 Task: Send an email with the signature Hunter Evans with the subject Request for a leave of absence and the message I need your assistance in preparing the presentation for the client meeting. from softage.5@softage.net to softage.4@softage.net and move the email from Sent Items to the folder Party planning
Action: Mouse moved to (39, 41)
Screenshot: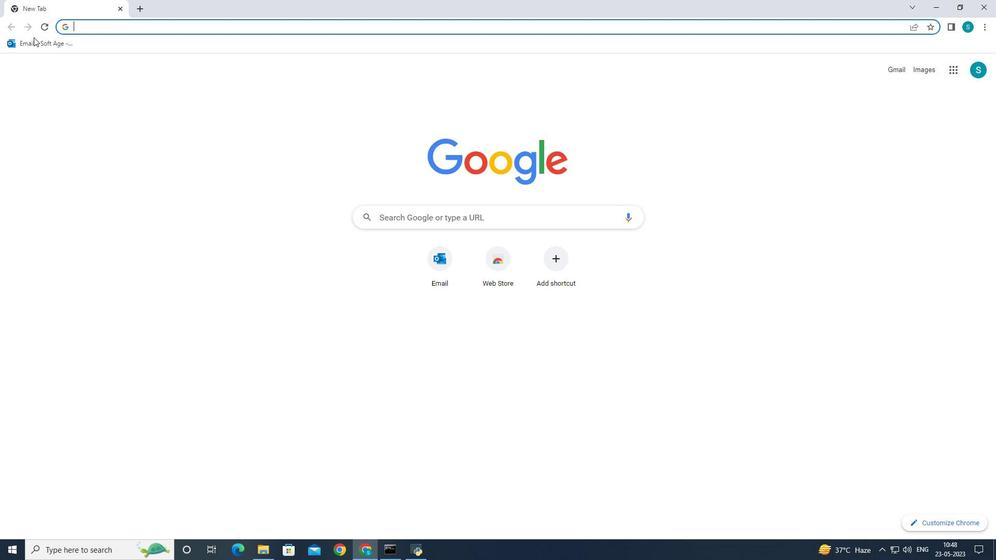 
Action: Mouse pressed left at (39, 41)
Screenshot: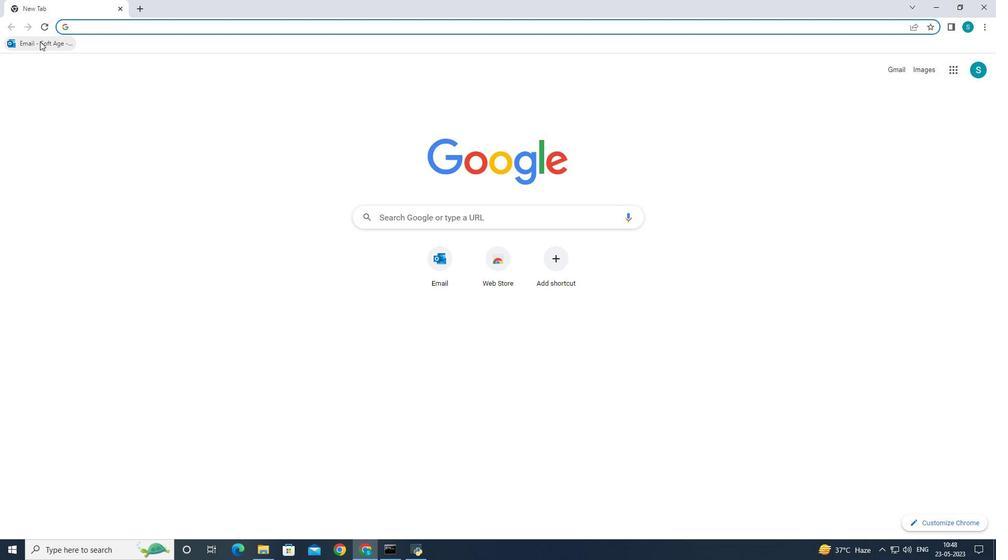 
Action: Mouse moved to (137, 90)
Screenshot: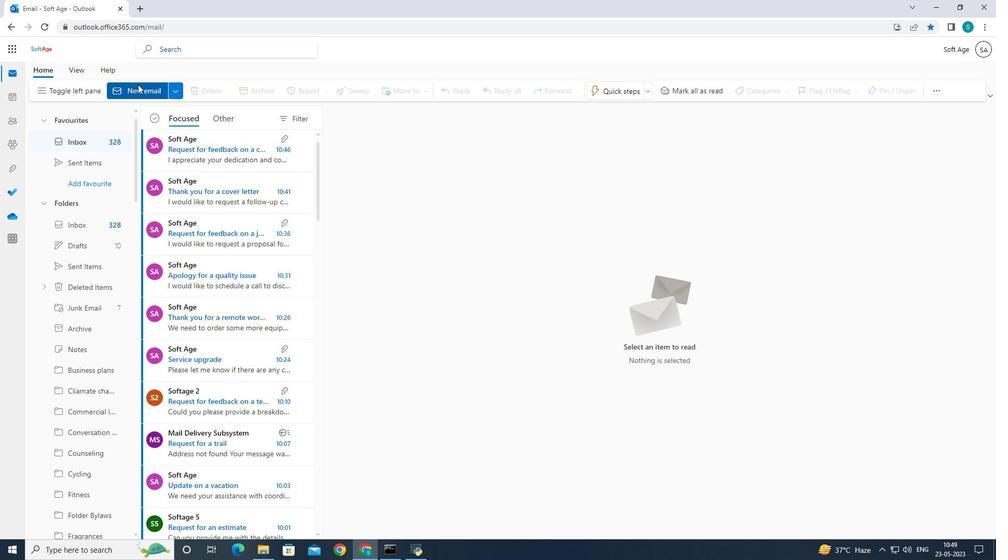 
Action: Mouse pressed left at (137, 90)
Screenshot: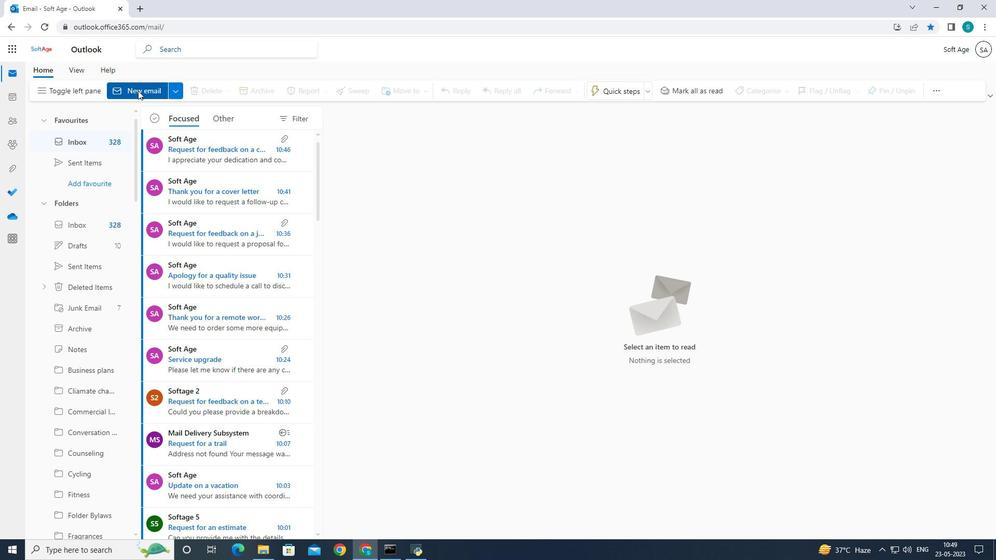
Action: Mouse pressed left at (137, 90)
Screenshot: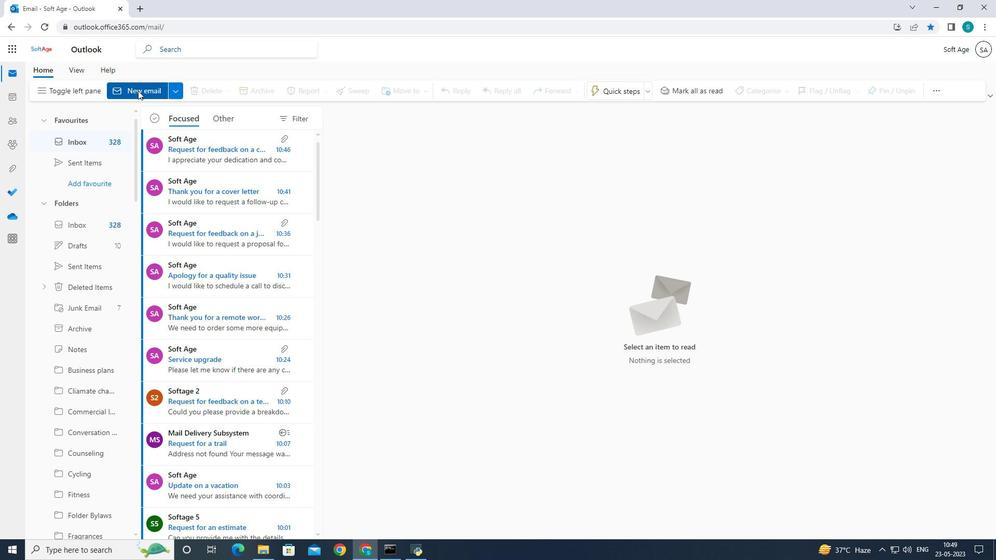 
Action: Mouse moved to (677, 91)
Screenshot: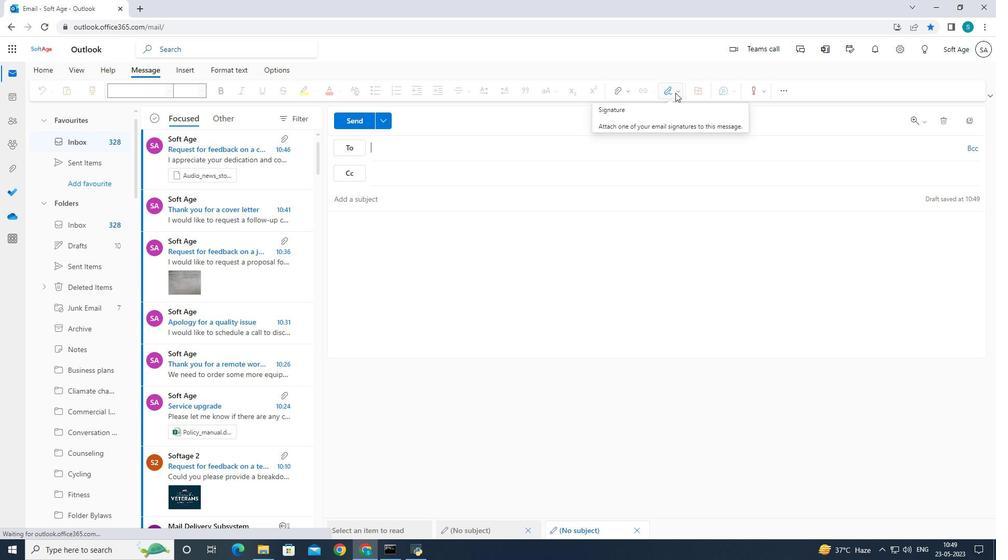 
Action: Mouse pressed left at (677, 91)
Screenshot: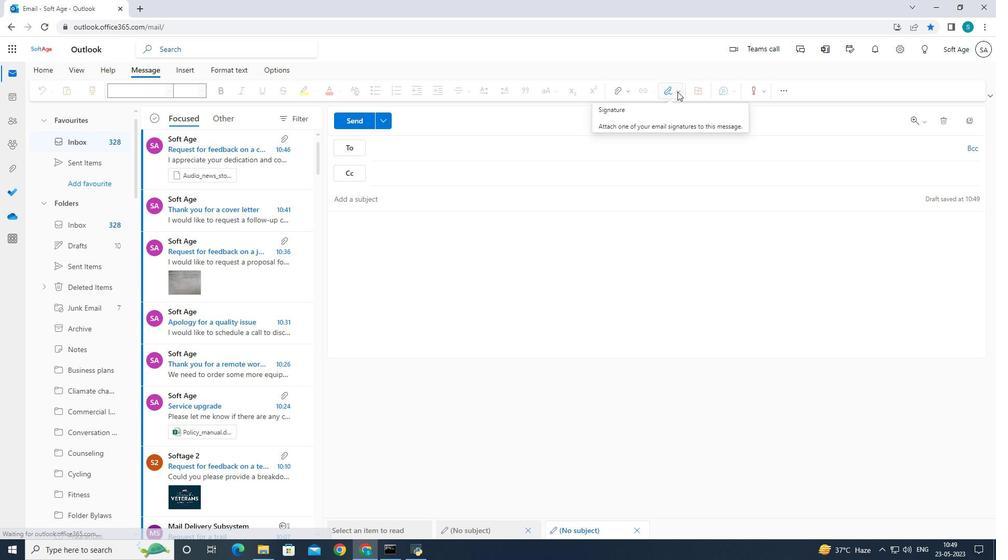 
Action: Mouse moved to (654, 135)
Screenshot: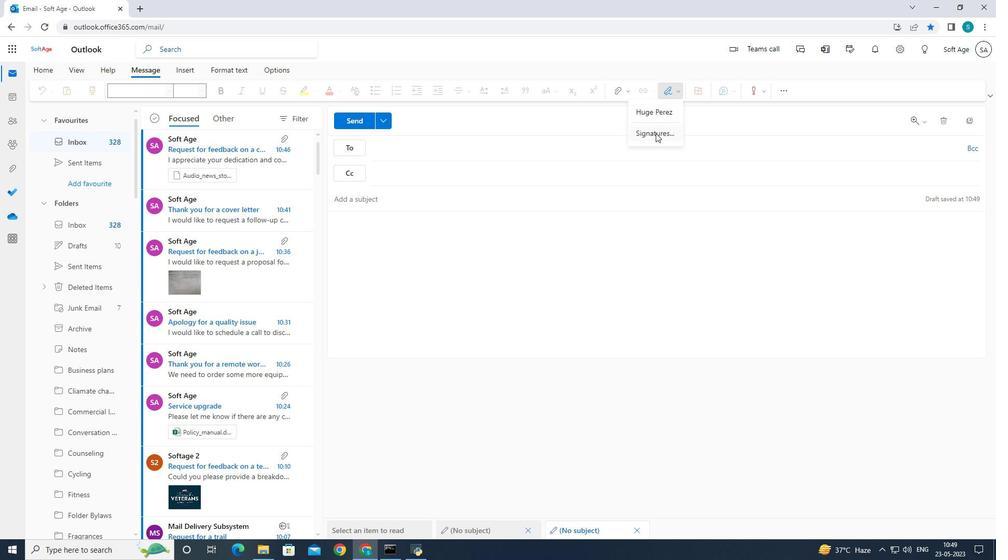 
Action: Mouse pressed left at (654, 135)
Screenshot: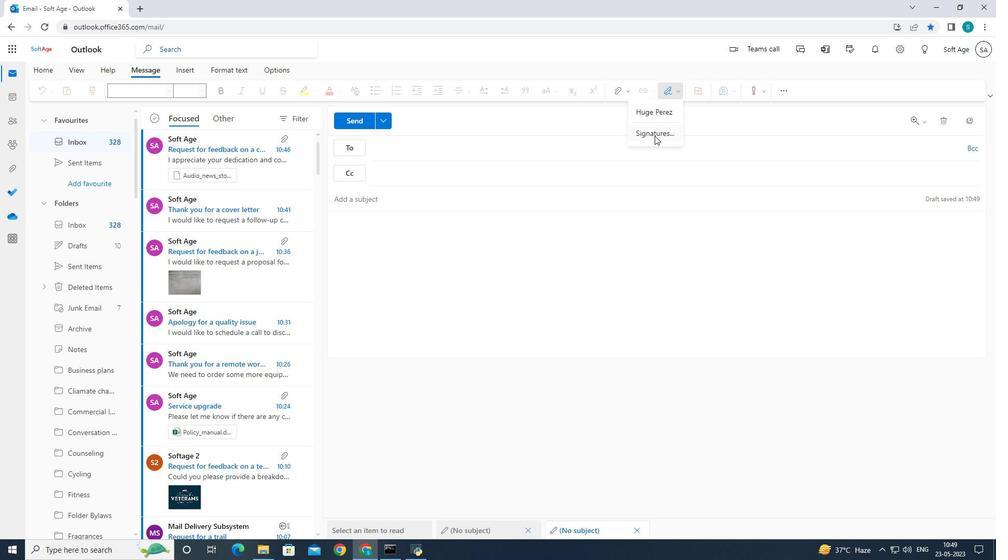 
Action: Mouse moved to (651, 172)
Screenshot: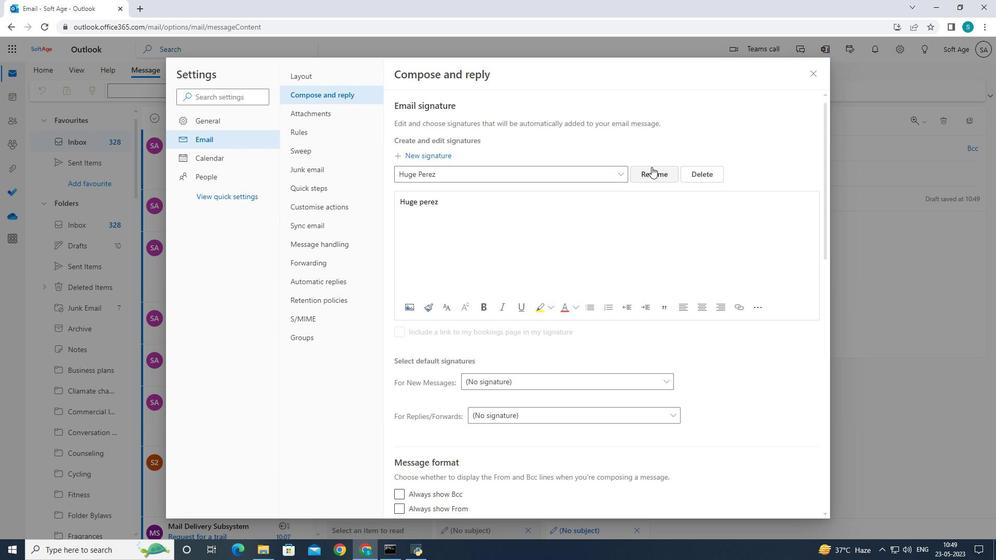 
Action: Mouse pressed left at (651, 172)
Screenshot: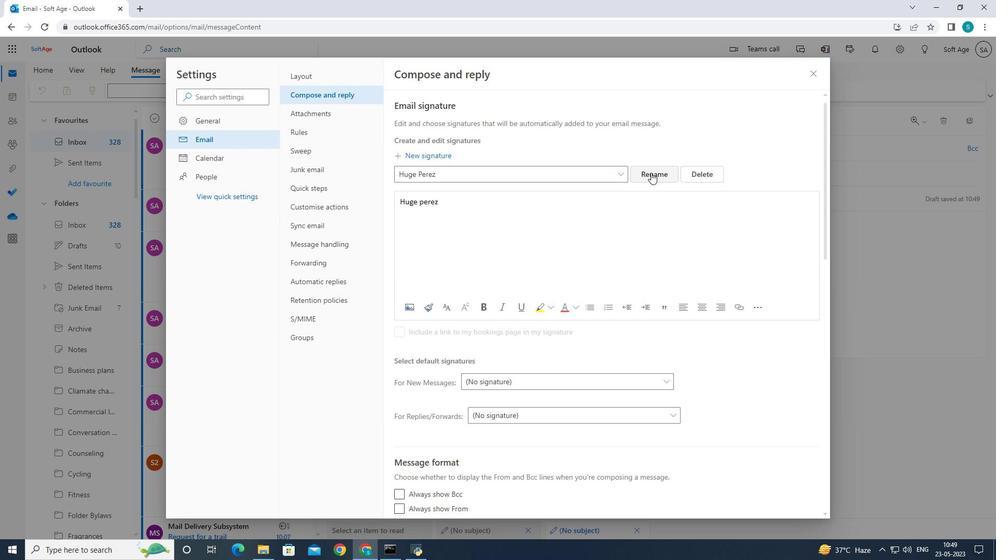
Action: Mouse moved to (556, 176)
Screenshot: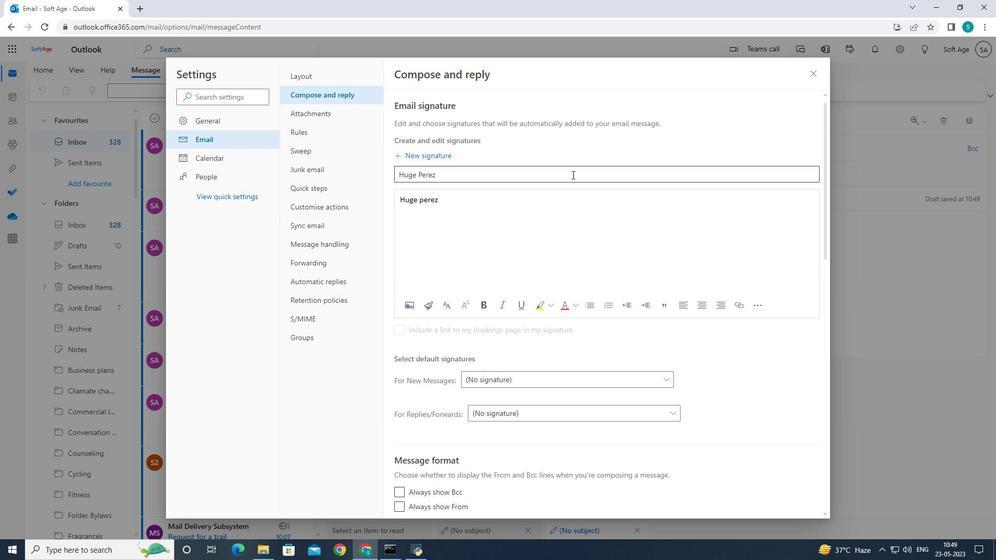 
Action: Mouse pressed left at (556, 176)
Screenshot: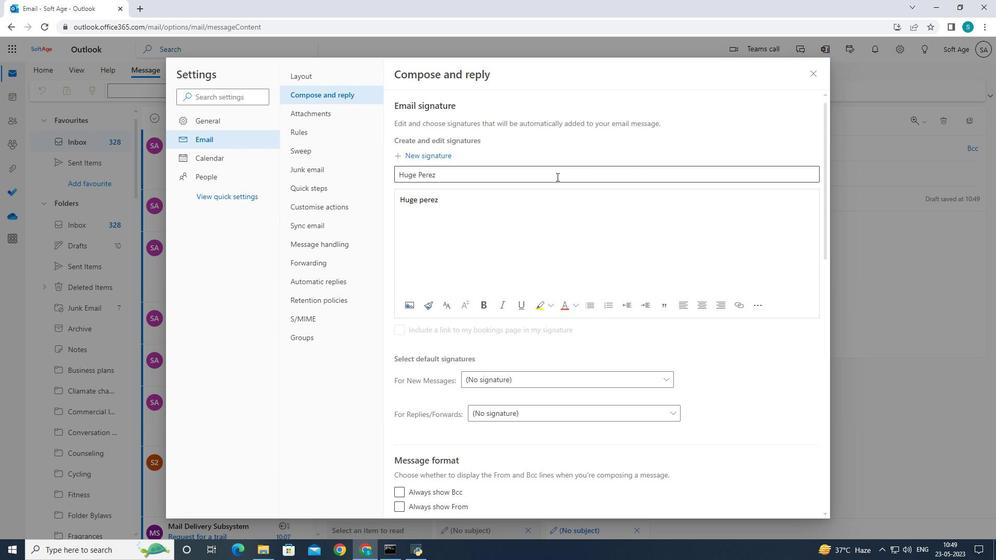 
Action: Mouse moved to (588, 151)
Screenshot: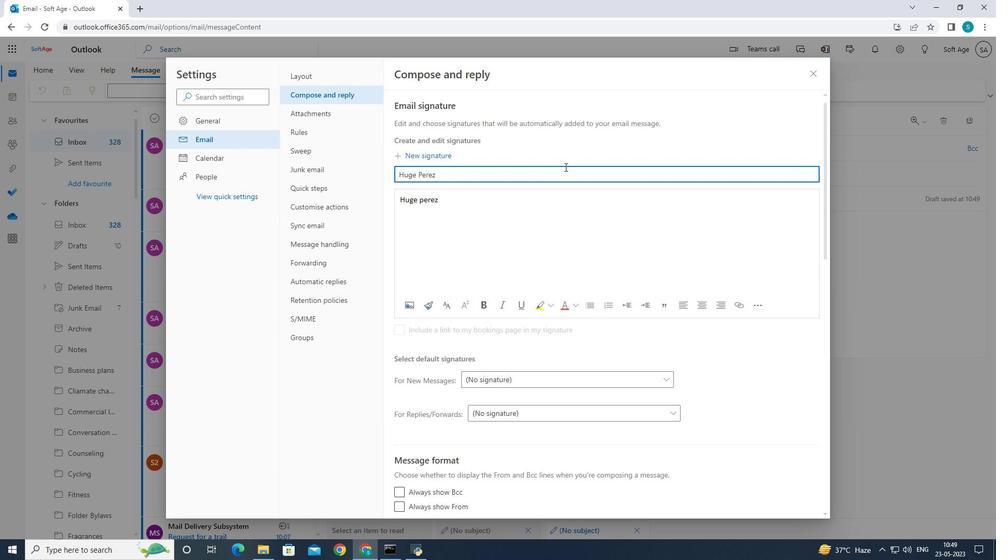 
Action: Key pressed <Key.backspace><Key.backspace><Key.backspace><Key.backspace><Key.backspace><Key.backspace><Key.backspace><Key.backspace>nter<Key.space><Key.shift><Key.shift><Key.shift><Key.shift>Evans
Screenshot: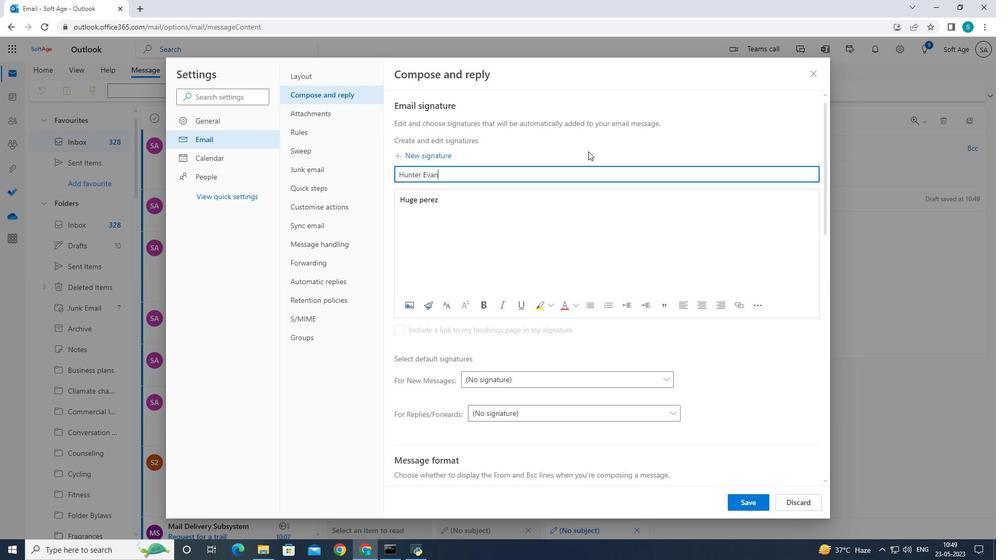 
Action: Mouse moved to (492, 203)
Screenshot: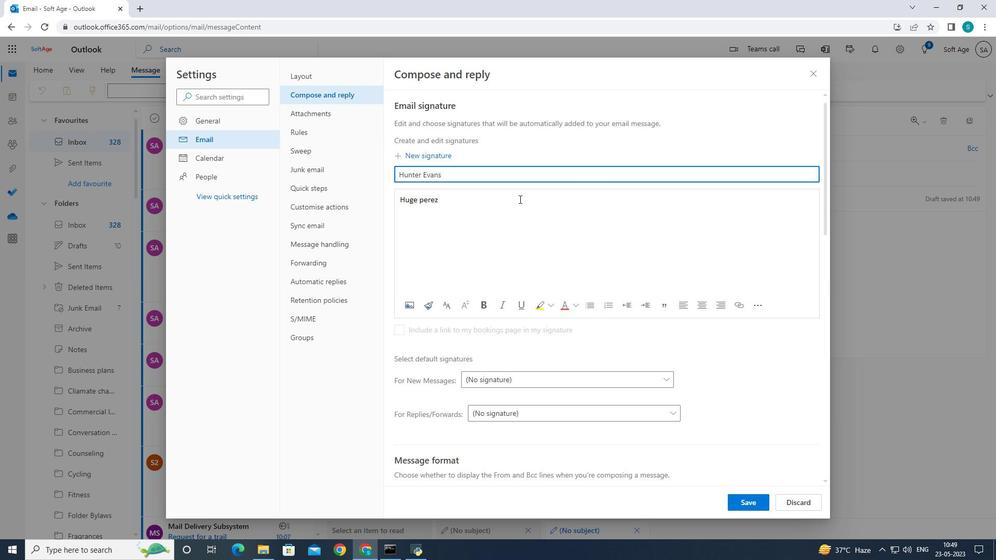 
Action: Mouse pressed left at (519, 199)
Screenshot: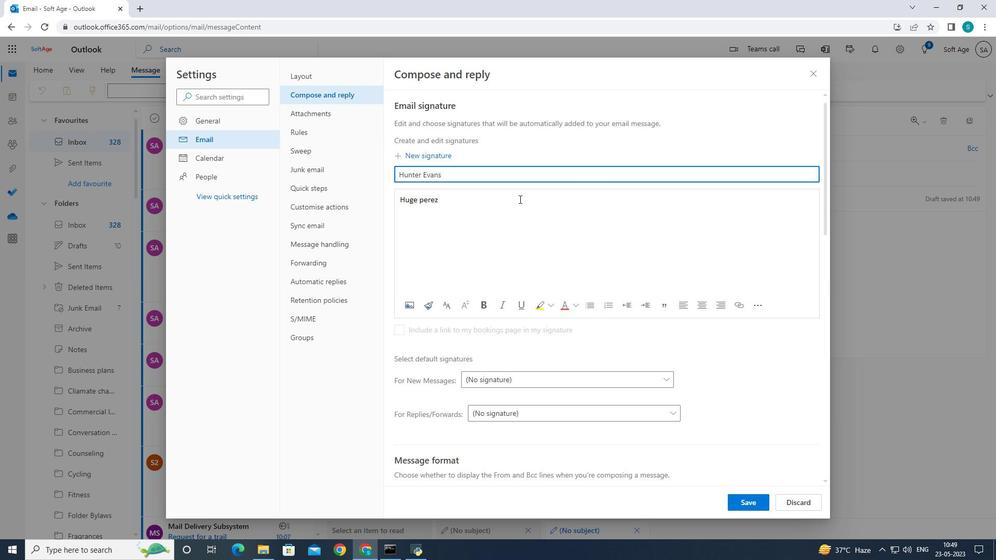 
Action: Mouse moved to (490, 201)
Screenshot: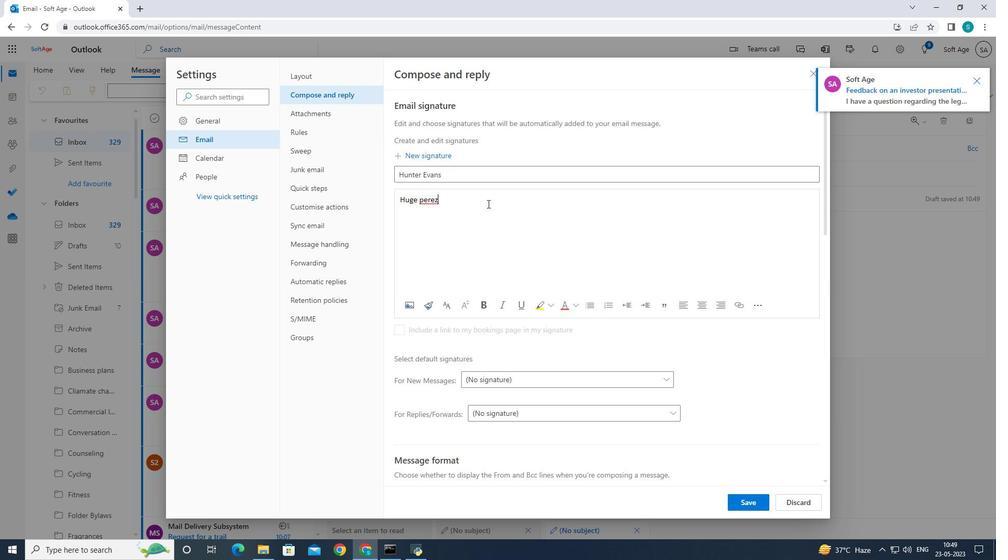 
Action: Key pressed <Key.backspace><Key.backspace><Key.backspace><Key.backspace><Key.backspace><Key.backspace><Key.backspace><Key.backspace>nter<Key.space><Key.shift><Key.shift><Key.shift><Key.shift><Key.shift><Key.shift><Key.shift><Key.shift><Key.shift><Key.shift>Evans
Screenshot: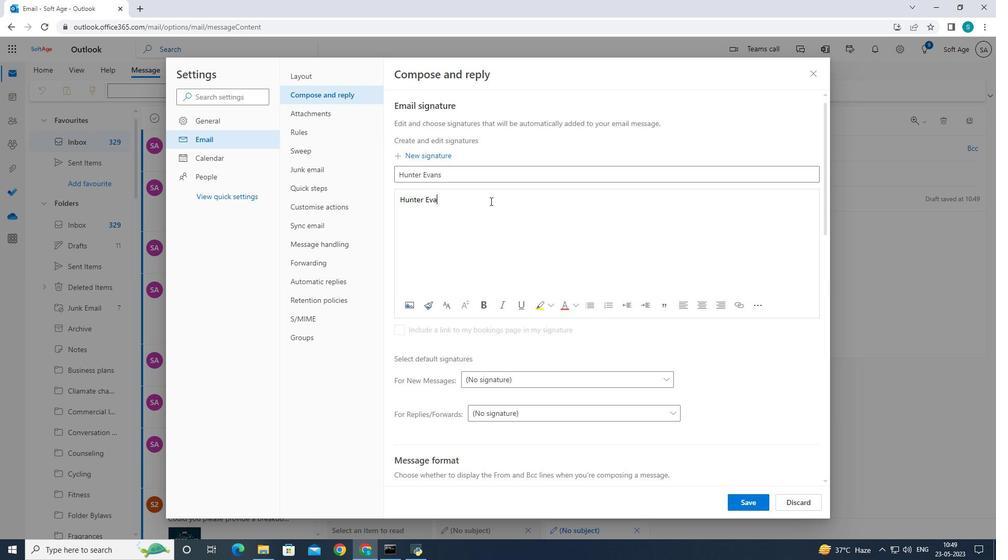 
Action: Mouse moved to (749, 504)
Screenshot: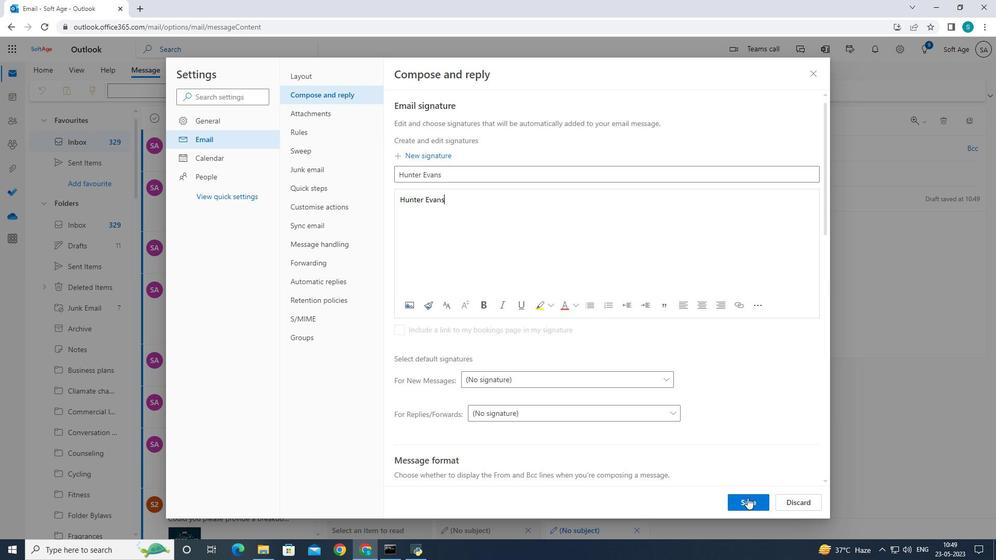 
Action: Mouse pressed left at (749, 504)
Screenshot: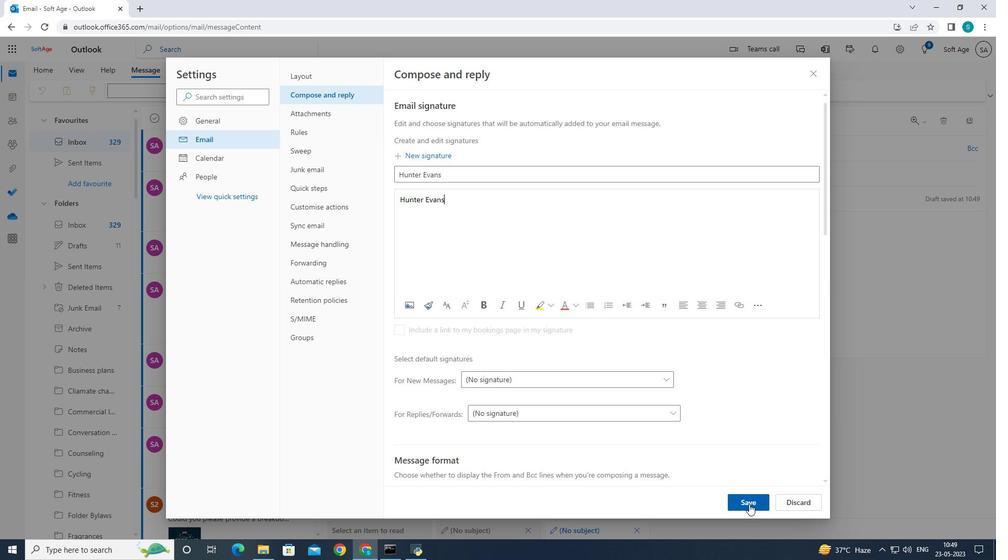 
Action: Mouse moved to (808, 74)
Screenshot: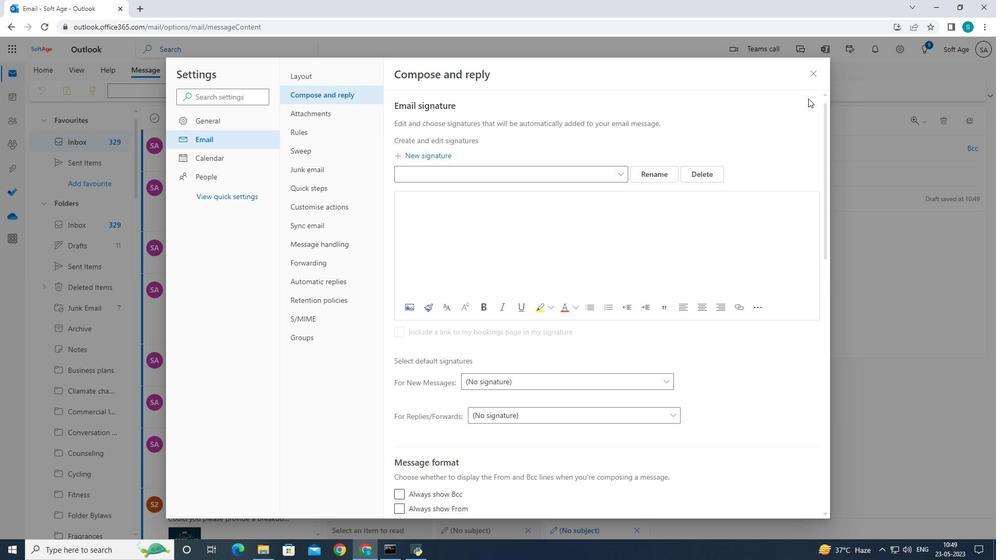 
Action: Mouse pressed left at (808, 74)
Screenshot: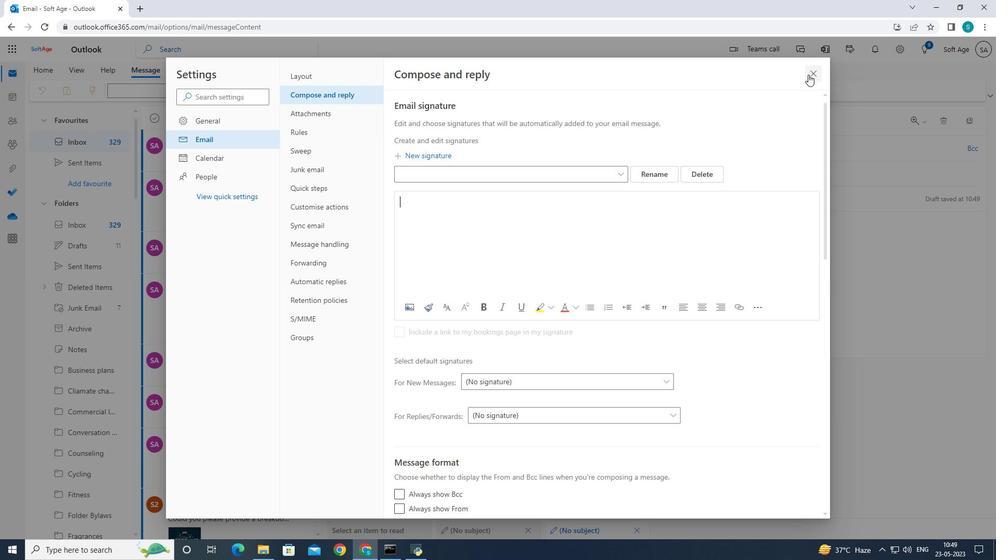 
Action: Mouse moved to (433, 199)
Screenshot: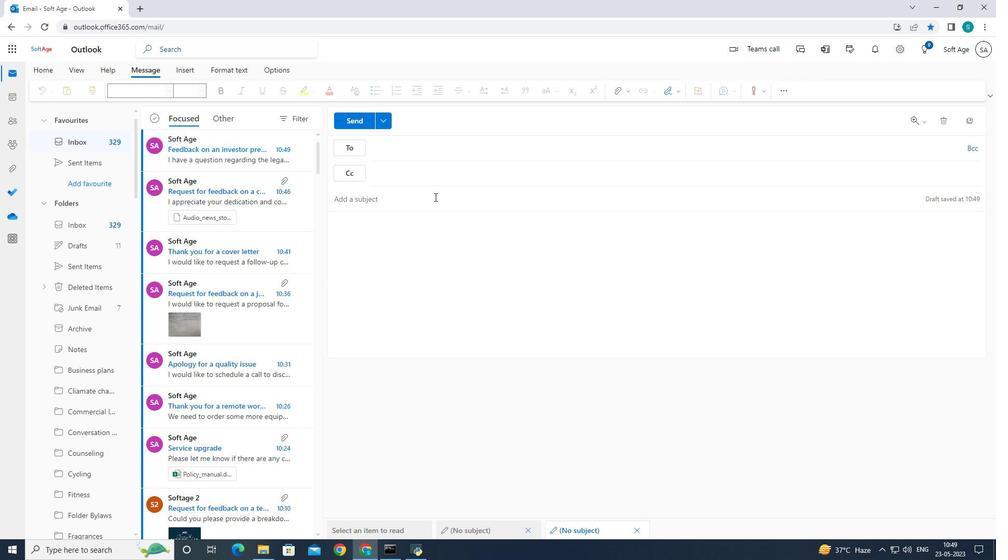 
Action: Mouse pressed left at (433, 199)
Screenshot: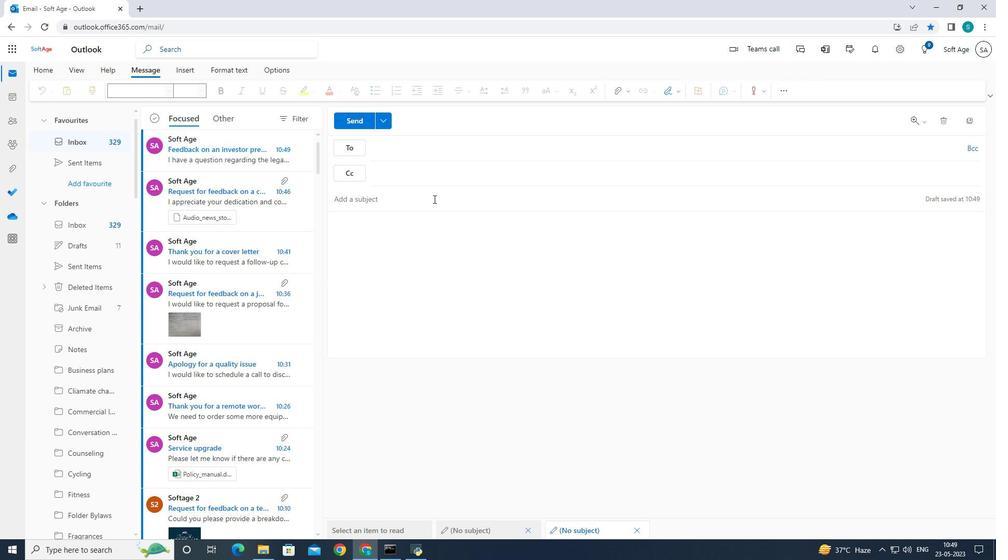 
Action: Mouse moved to (553, 214)
Screenshot: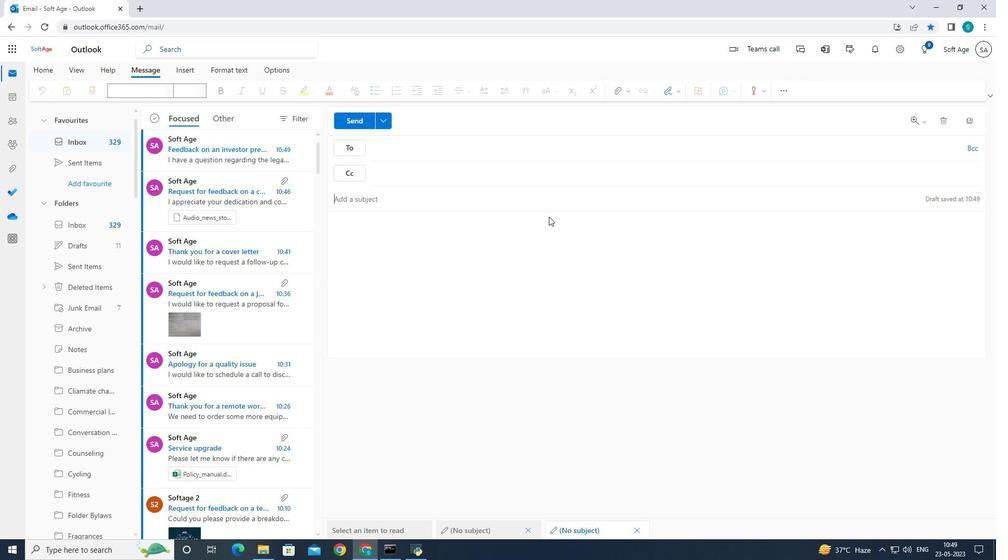
Action: Key pressed <Key.shift>Requesrt<Key.backspace><Key.backspace>t<Key.space>for<Key.space>a<Key.space>leave<Key.space>of<Key.space>absence
Screenshot: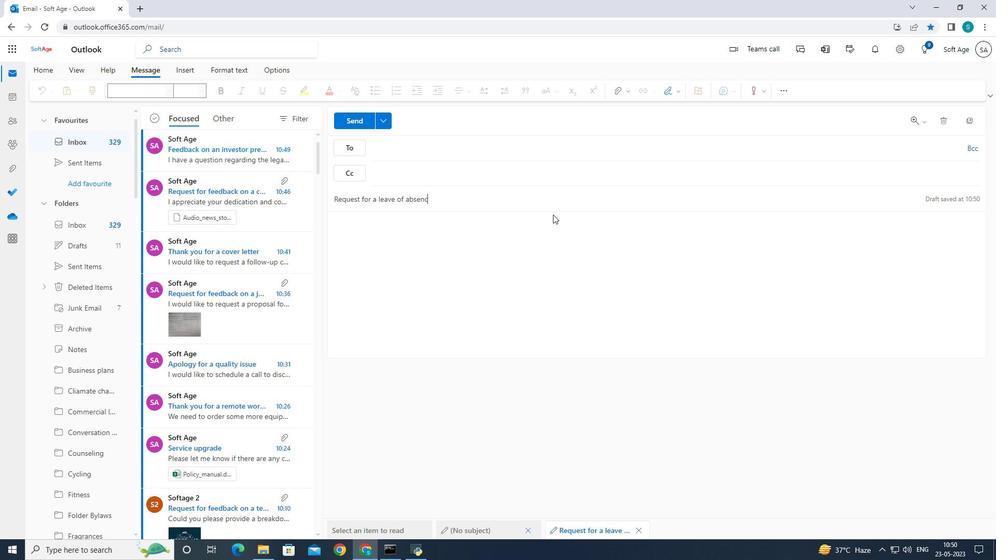 
Action: Mouse moved to (481, 237)
Screenshot: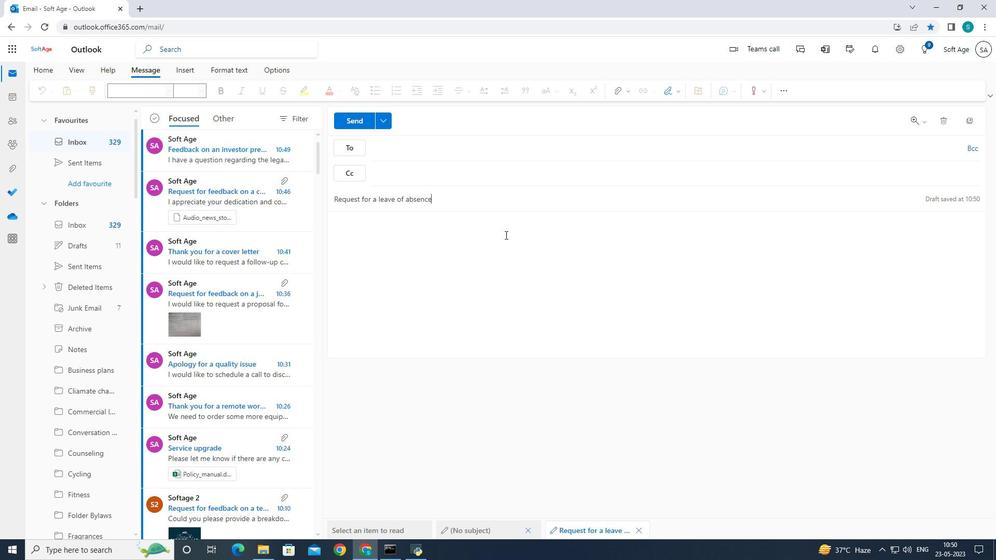 
Action: Mouse pressed left at (481, 237)
Screenshot: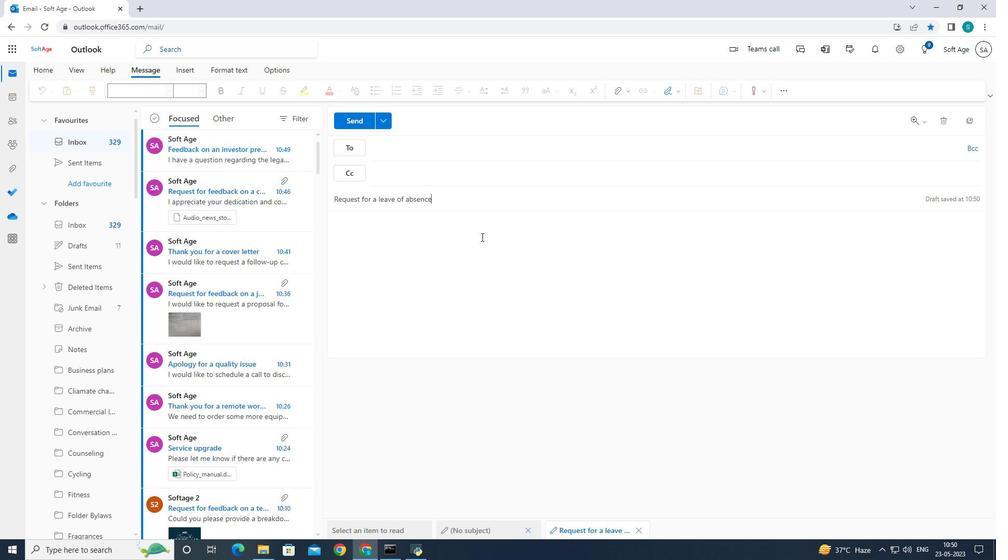 
Action: Mouse moved to (677, 91)
Screenshot: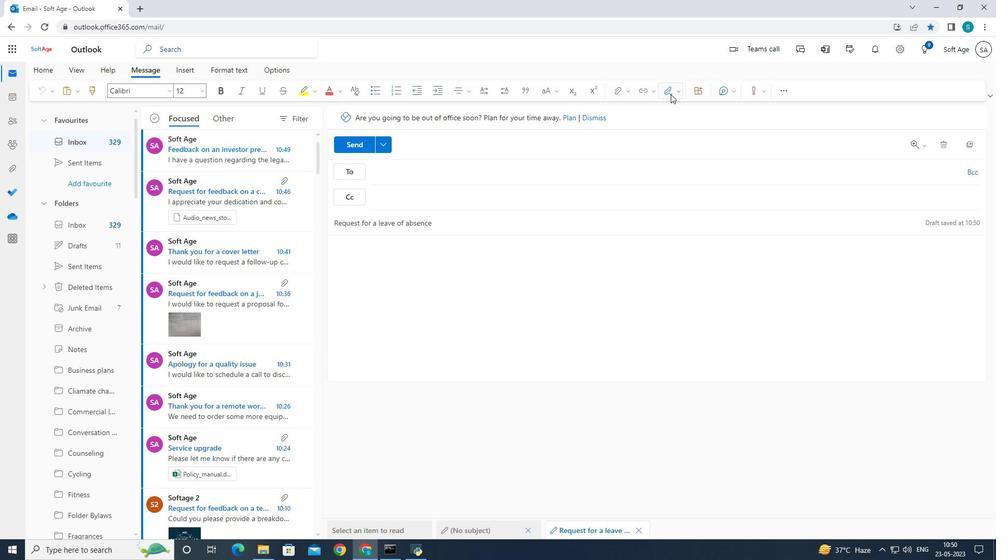 
Action: Mouse pressed left at (677, 91)
Screenshot: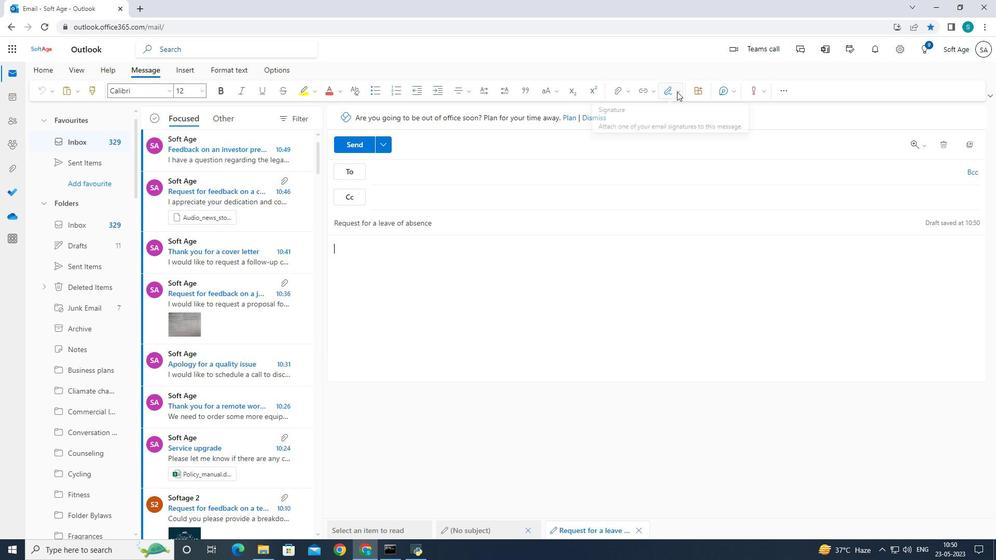 
Action: Mouse moved to (666, 113)
Screenshot: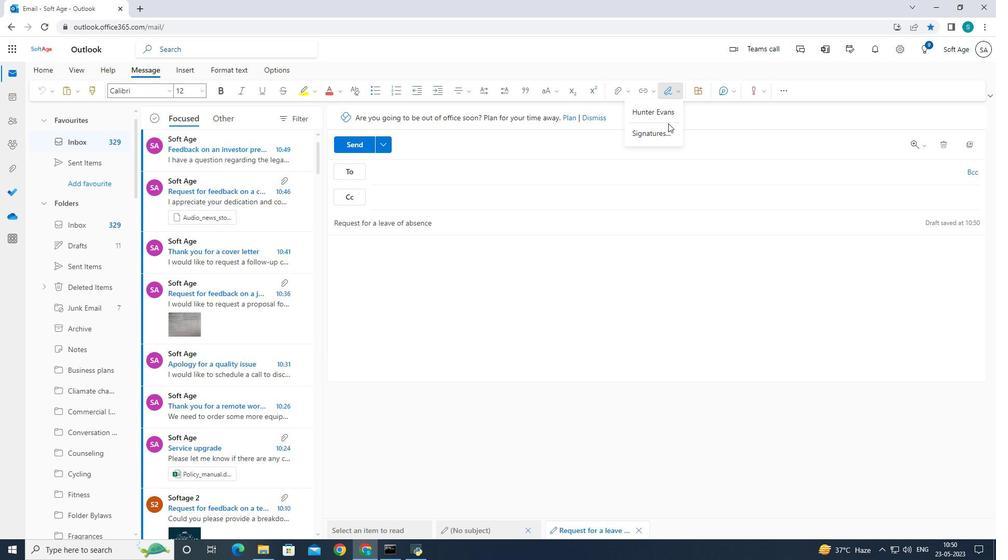 
Action: Mouse pressed left at (666, 113)
Screenshot: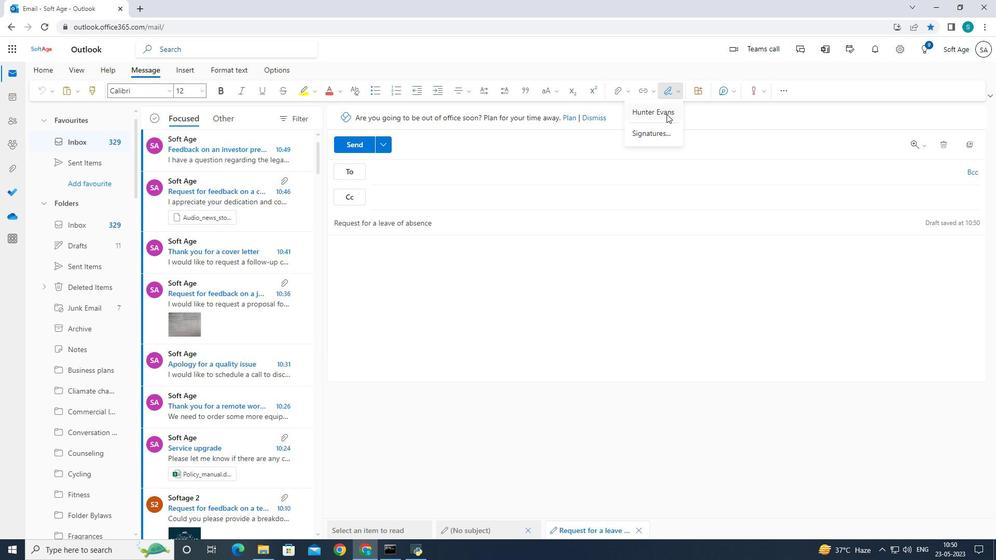 
Action: Mouse moved to (647, 295)
Screenshot: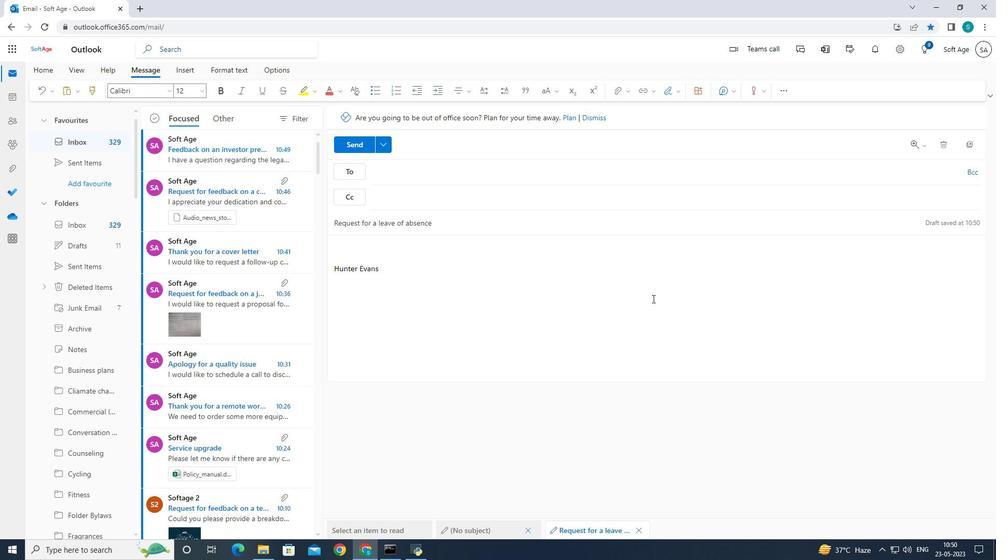 
Action: Key pressed <Key.shift><Key.shift><Key.shift><Key.shift><Key.shift>I<Key.space>need<Key.space>your<Key.space>assistance<Key.space>in<Key.space>preparing<Key.space>the<Key.space>presentation<Key.space>for<Key.space>the<Key.space>client<Key.space>meeting
Screenshot: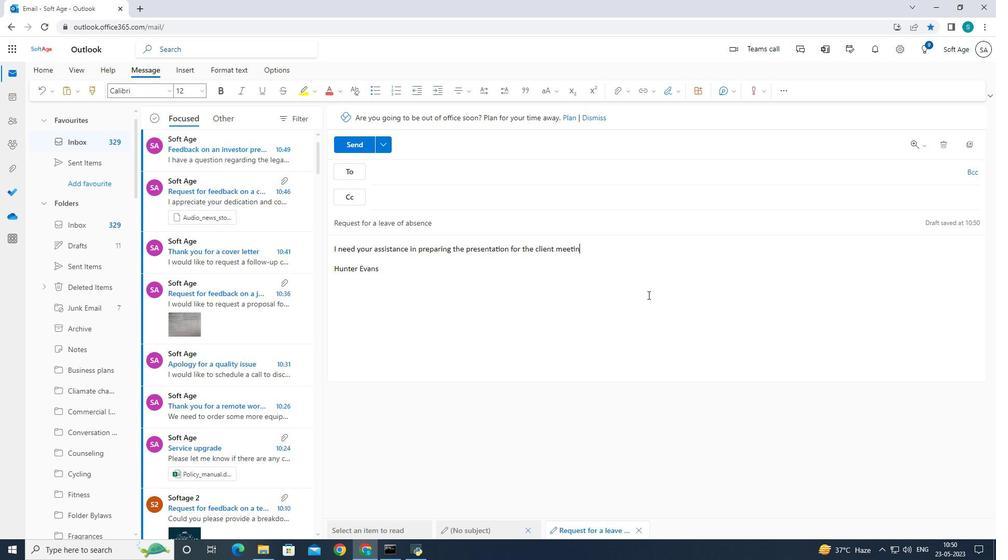 
Action: Mouse moved to (440, 183)
Screenshot: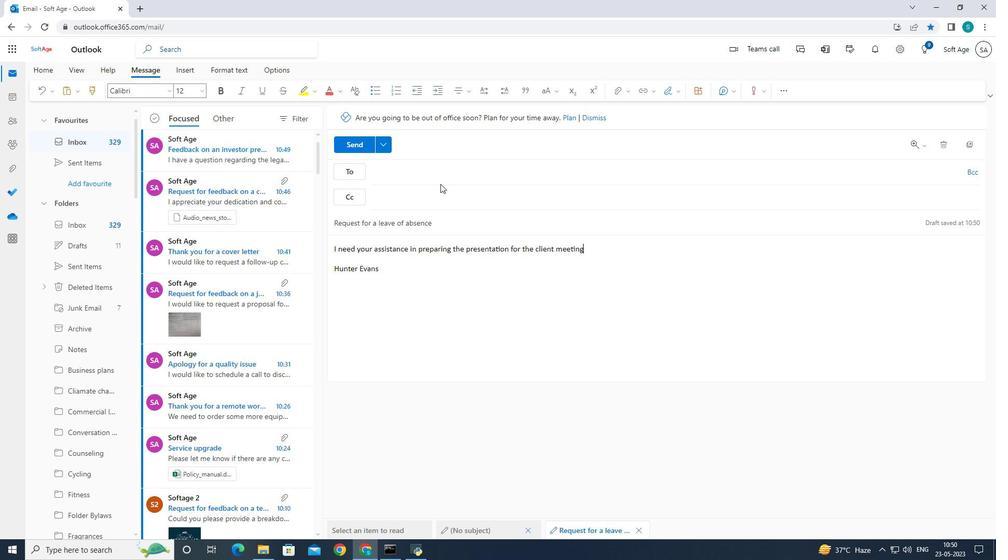
Action: Mouse pressed left at (440, 183)
Screenshot: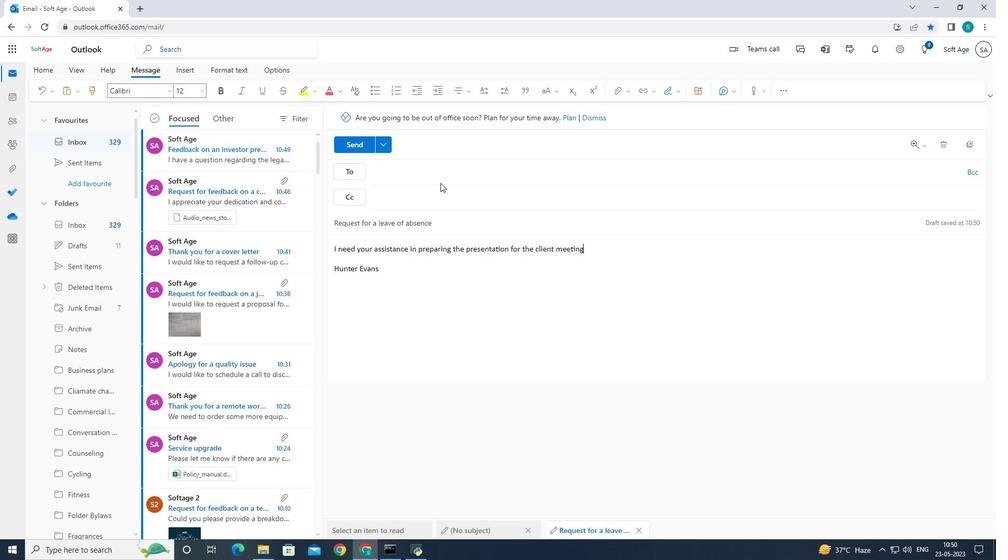 
Action: Mouse moved to (448, 176)
Screenshot: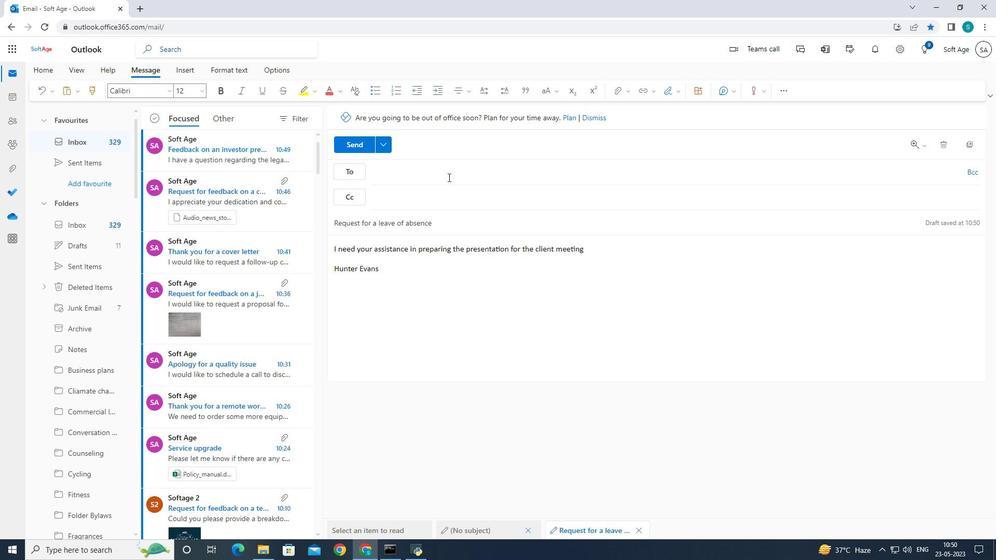 
Action: Mouse pressed left at (448, 176)
Screenshot: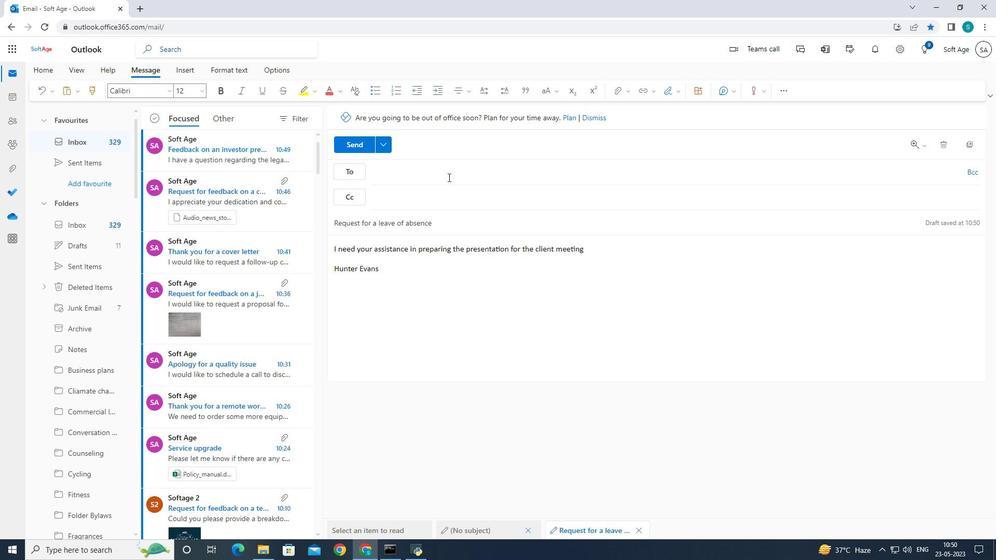 
Action: Mouse moved to (609, 206)
Screenshot: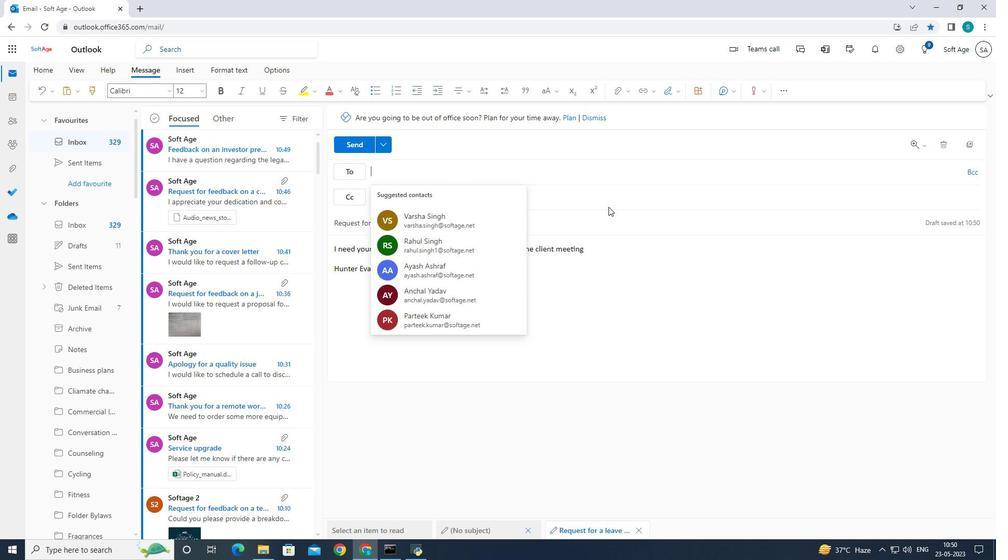 
Action: Key pressed softage.4<Key.shift>@softage.net
Screenshot: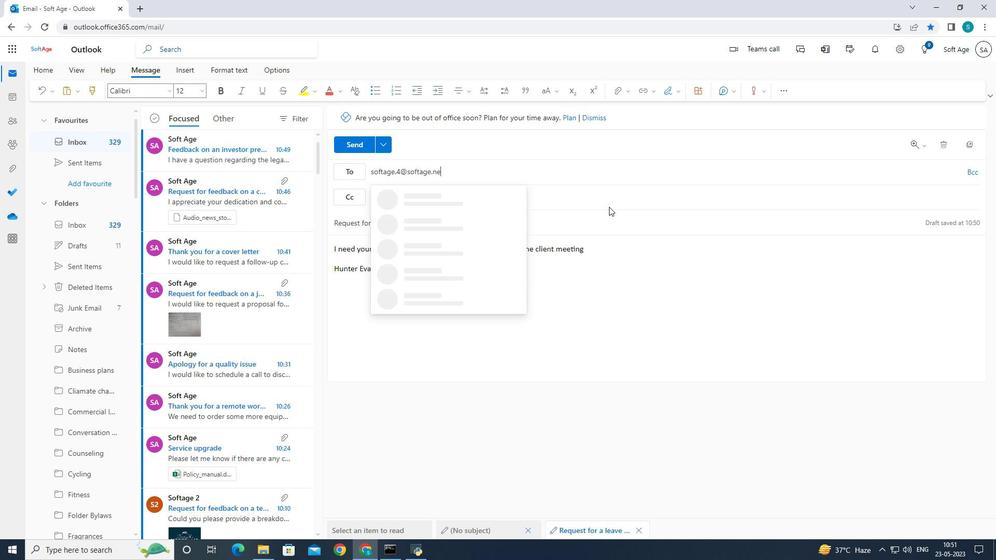 
Action: Mouse moved to (424, 200)
Screenshot: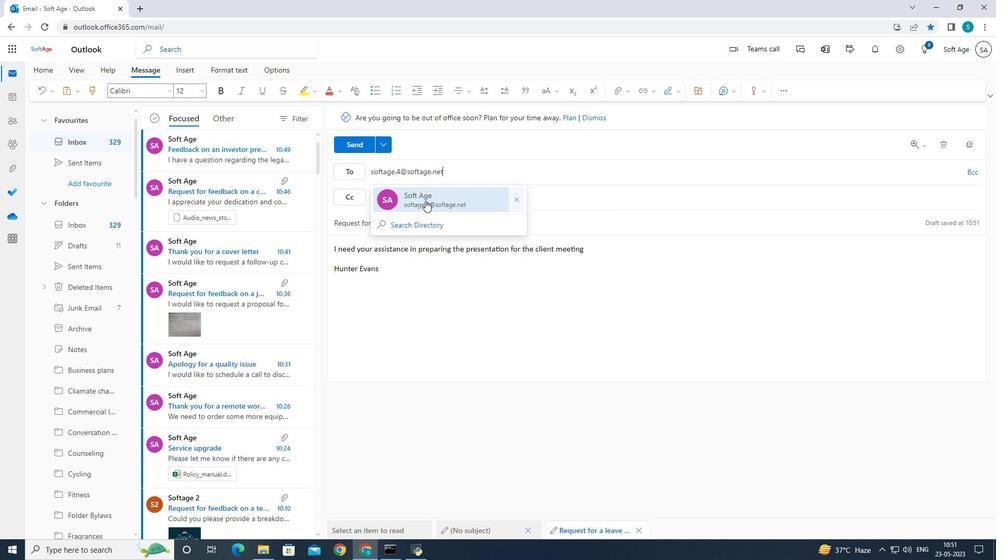 
Action: Mouse pressed left at (424, 200)
Screenshot: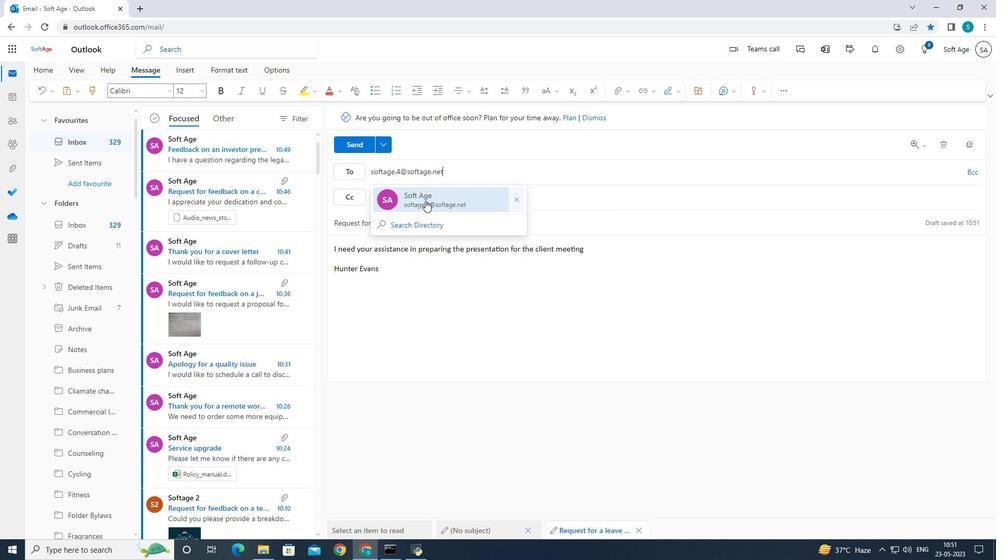 
Action: Mouse moved to (114, 313)
Screenshot: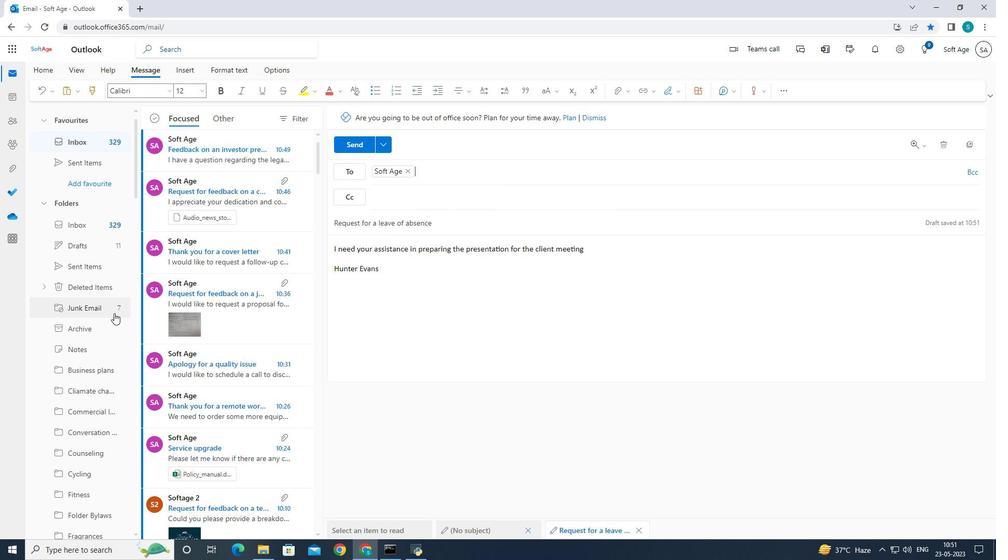 
Action: Mouse scrolled (114, 312) with delta (0, 0)
Screenshot: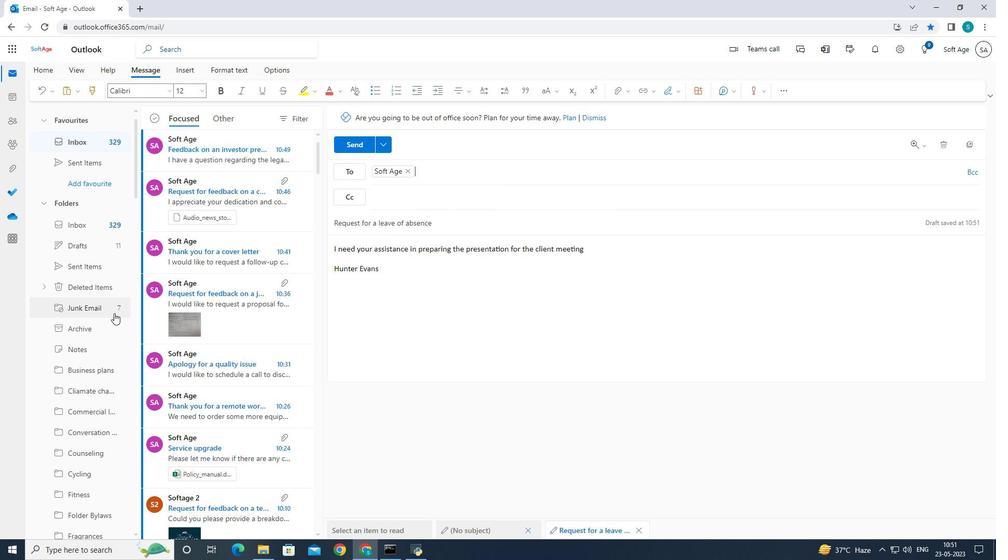 
Action: Mouse moved to (114, 313)
Screenshot: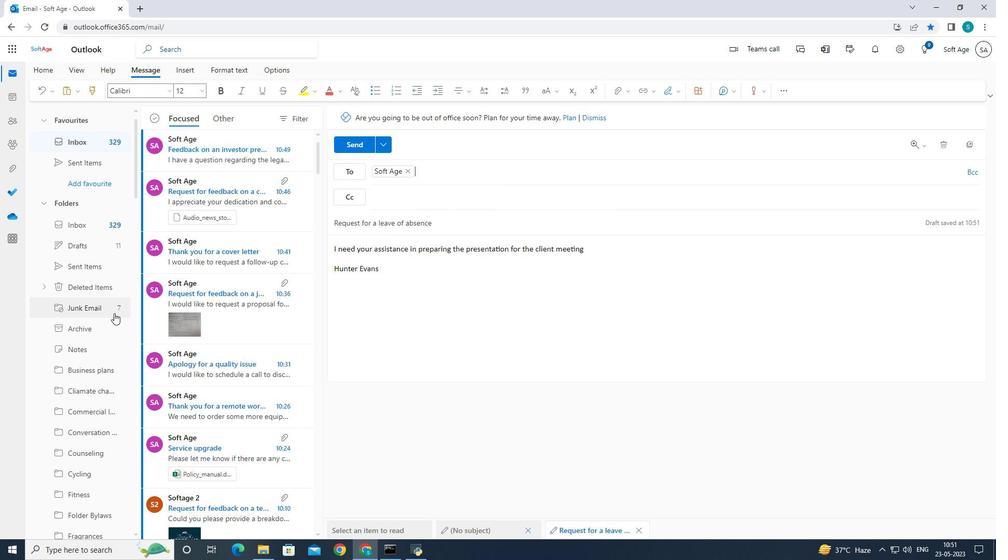 
Action: Mouse scrolled (114, 313) with delta (0, 0)
Screenshot: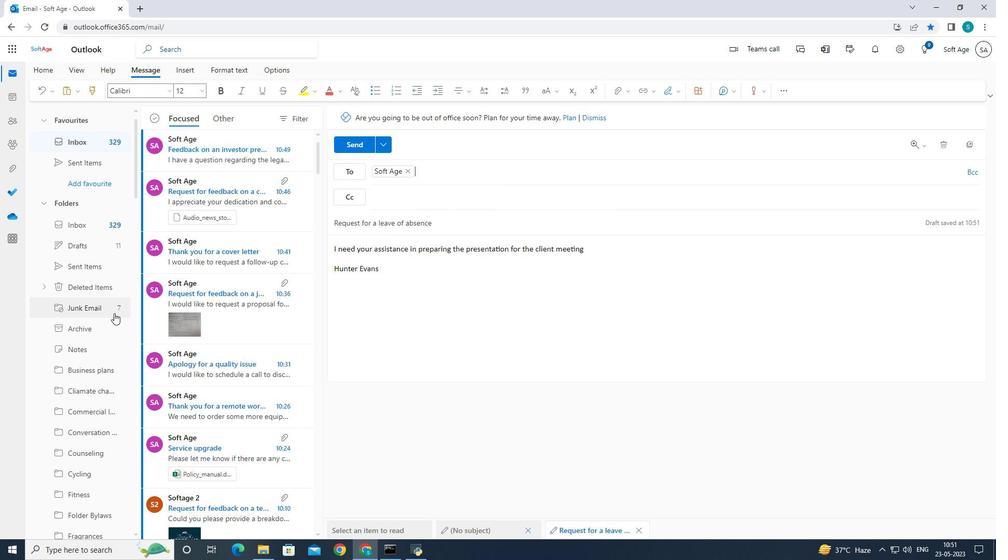 
Action: Mouse moved to (114, 314)
Screenshot: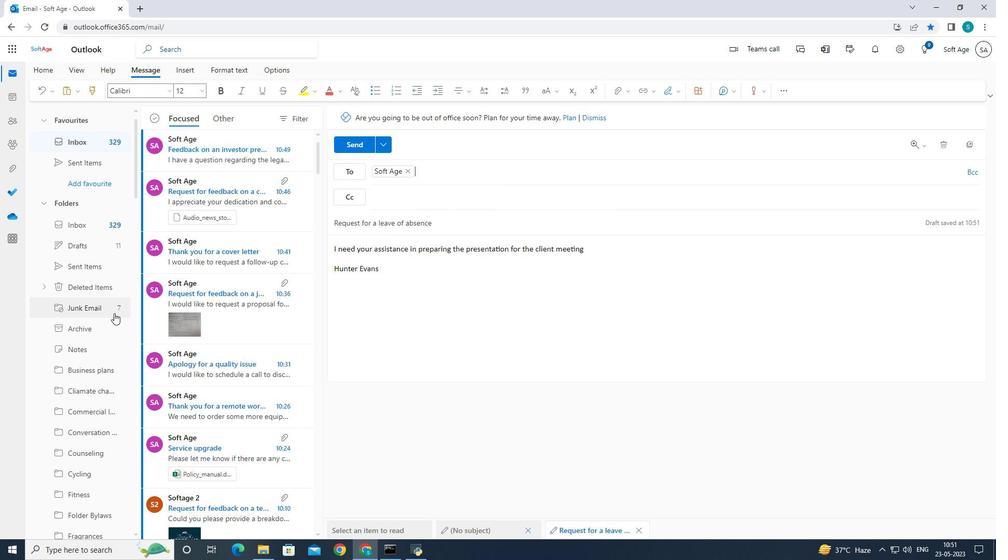 
Action: Mouse scrolled (114, 314) with delta (0, 0)
Screenshot: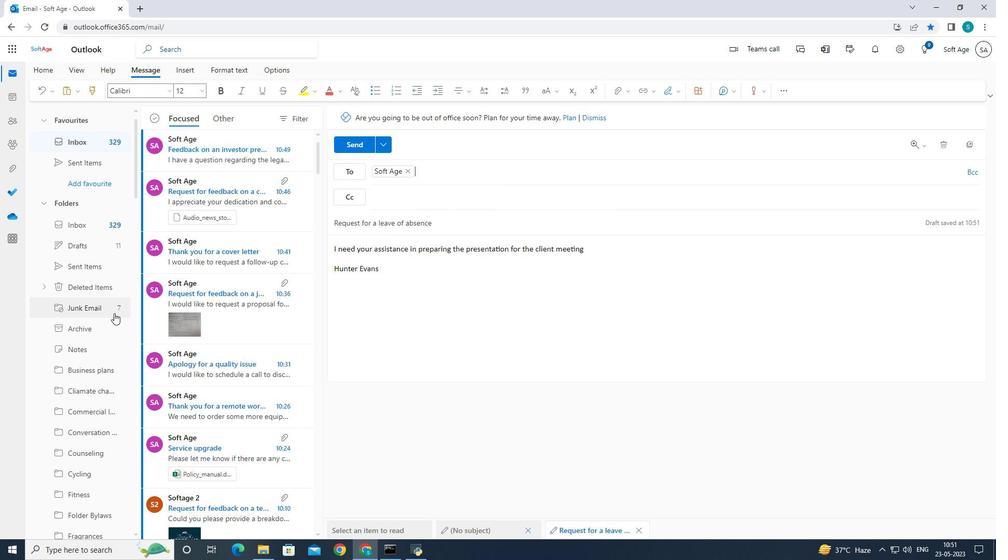 
Action: Mouse scrolled (114, 314) with delta (0, 0)
Screenshot: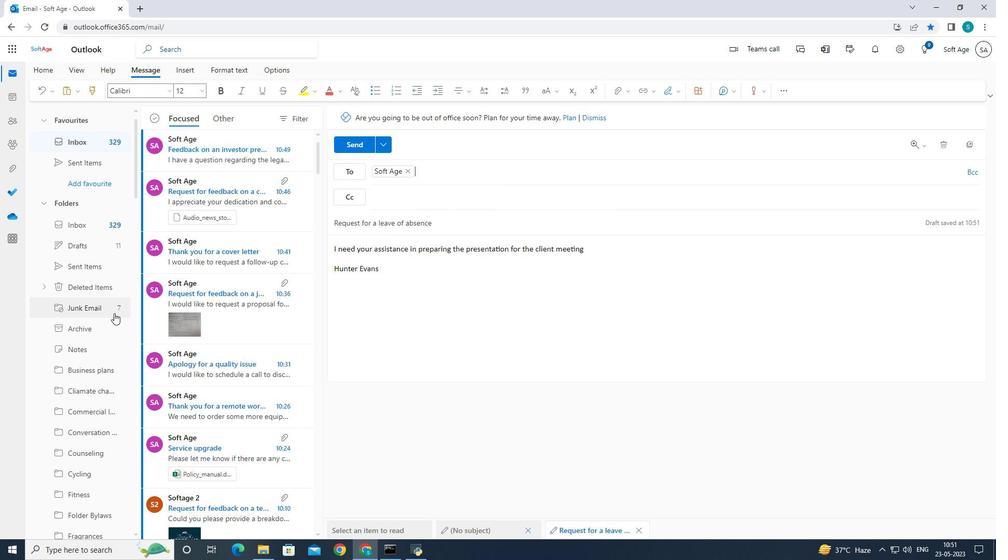 
Action: Mouse moved to (112, 318)
Screenshot: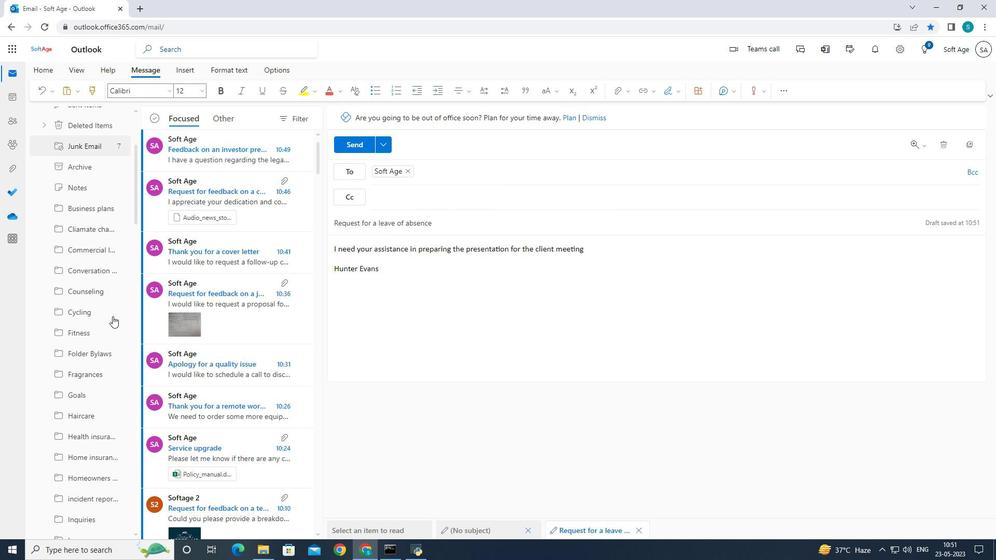 
Action: Mouse scrolled (112, 317) with delta (0, 0)
Screenshot: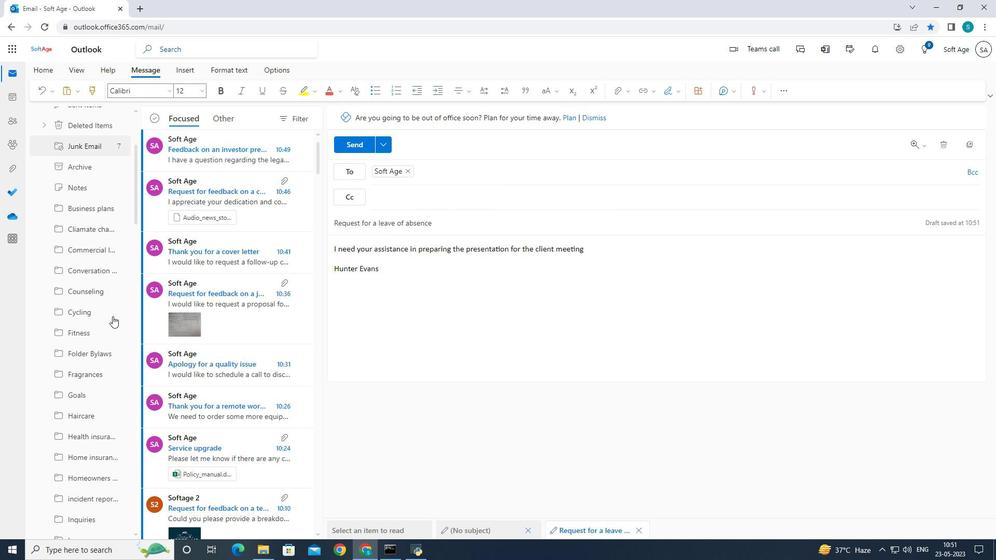 
Action: Mouse moved to (112, 318)
Screenshot: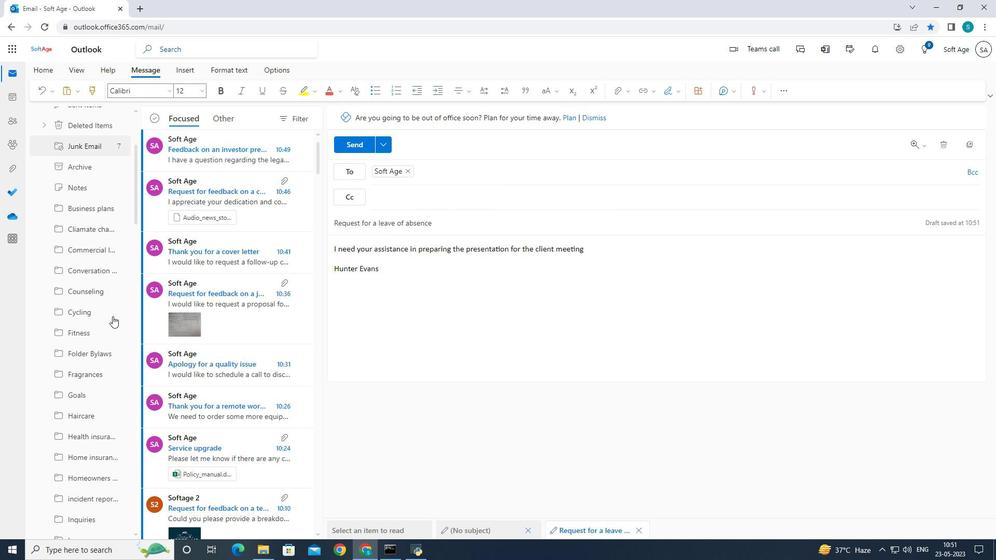 
Action: Mouse scrolled (112, 318) with delta (0, 0)
Screenshot: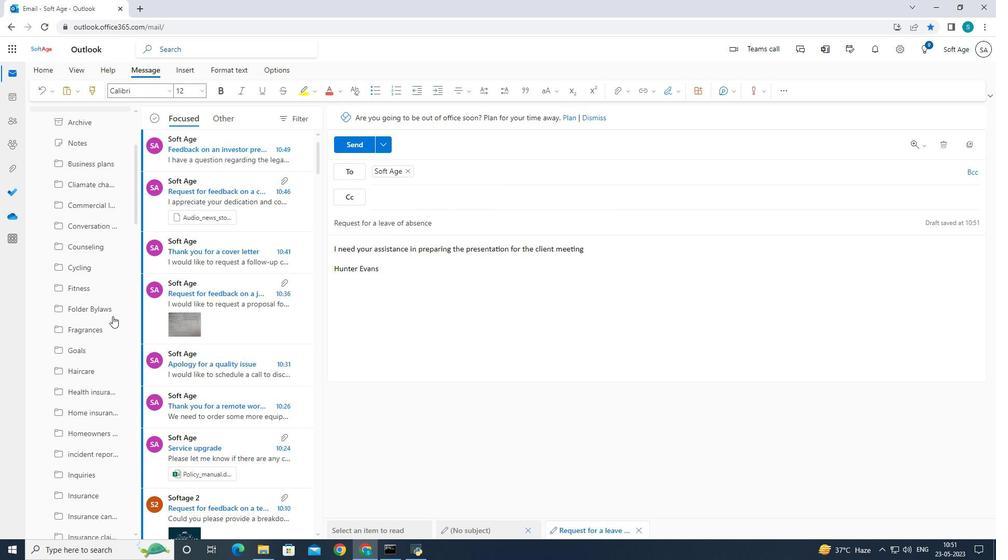 
Action: Mouse scrolled (112, 318) with delta (0, 0)
Screenshot: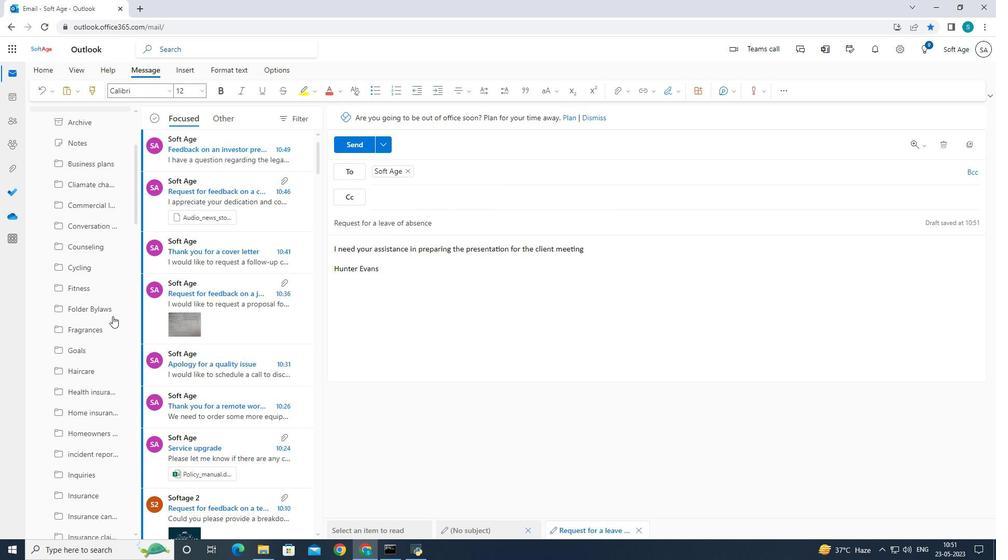 
Action: Mouse scrolled (112, 318) with delta (0, 0)
Screenshot: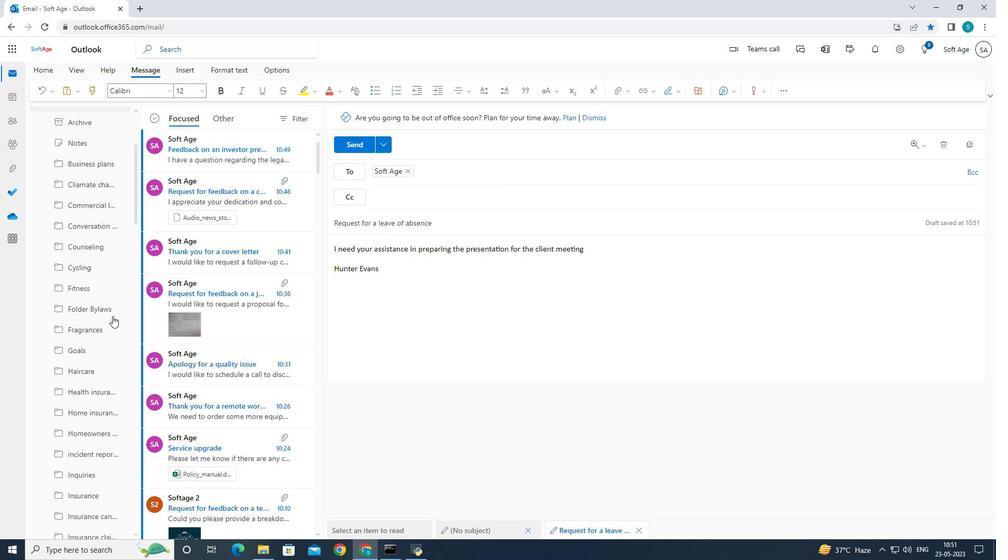 
Action: Mouse moved to (111, 318)
Screenshot: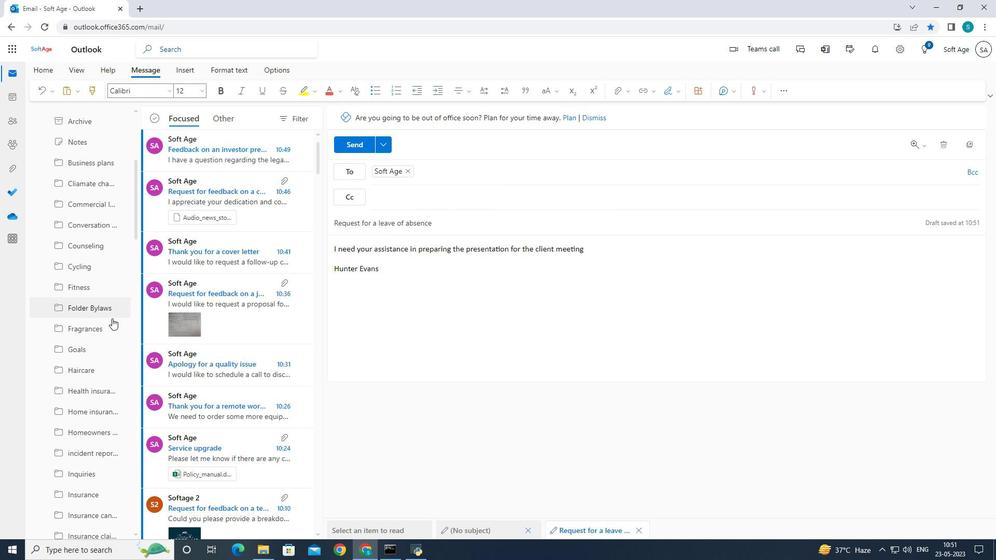 
Action: Mouse scrolled (111, 318) with delta (0, 0)
Screenshot: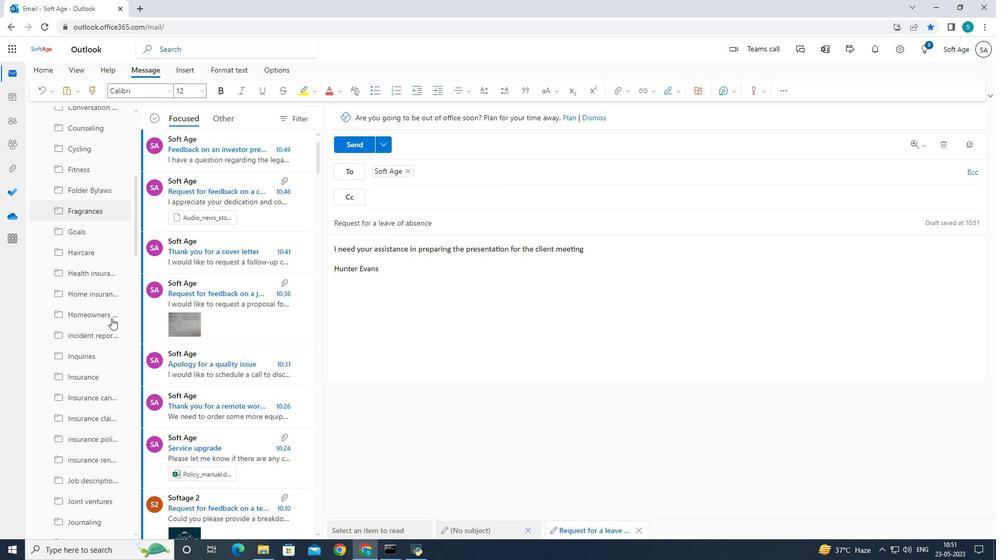 
Action: Mouse scrolled (111, 318) with delta (0, 0)
Screenshot: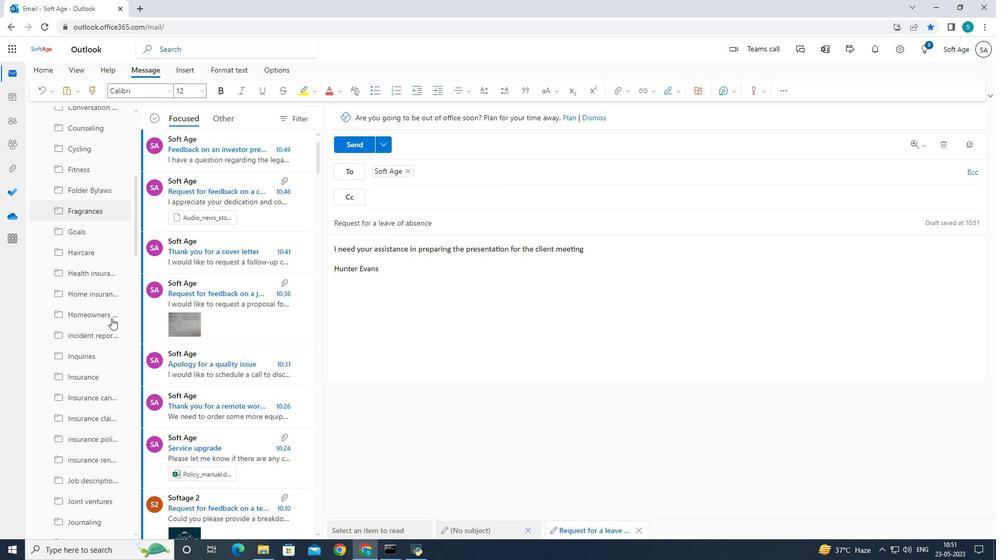 
Action: Mouse scrolled (111, 318) with delta (0, 0)
Screenshot: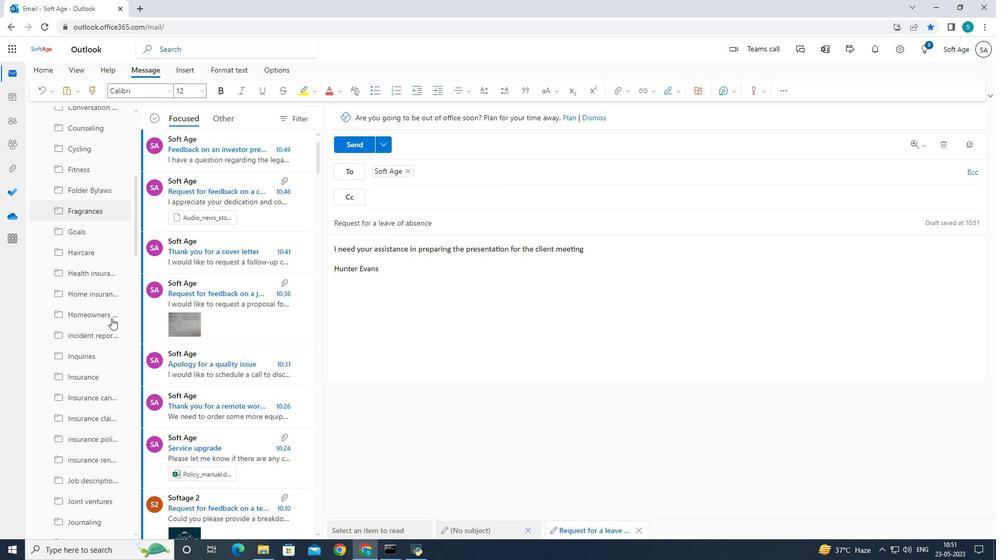 
Action: Mouse scrolled (111, 318) with delta (0, 0)
Screenshot: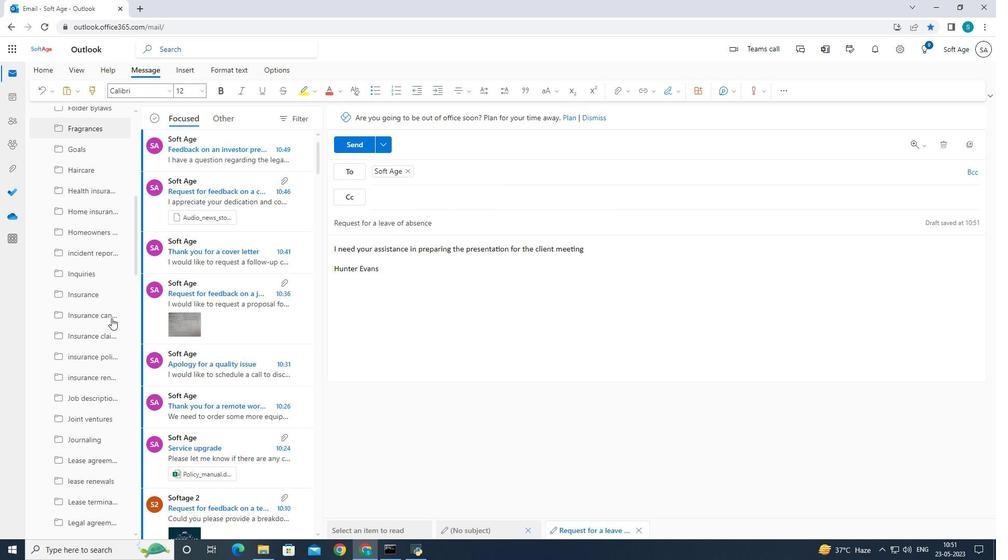 
Action: Mouse moved to (114, 313)
Screenshot: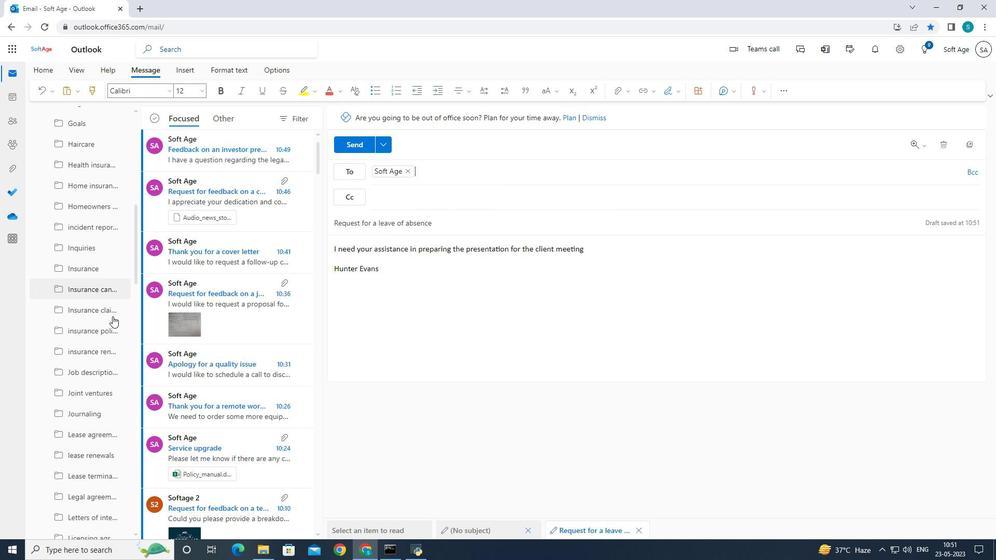
Action: Mouse scrolled (114, 313) with delta (0, 0)
Screenshot: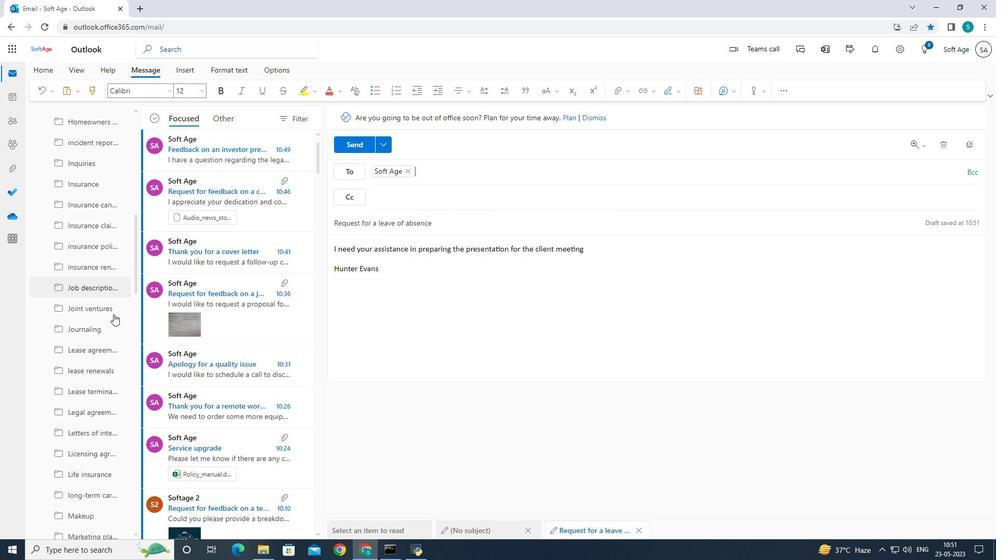
Action: Mouse scrolled (114, 313) with delta (0, 0)
Screenshot: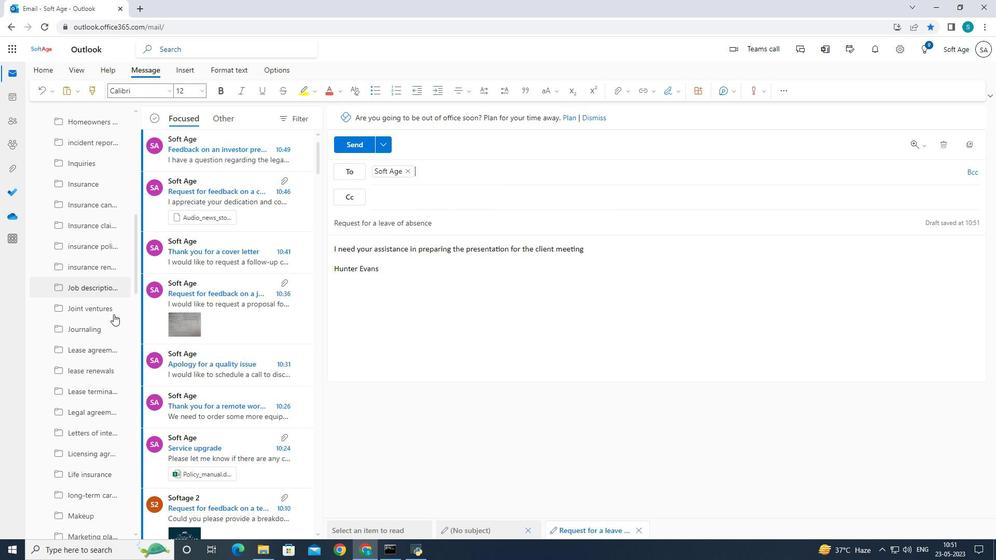 
Action: Mouse scrolled (114, 313) with delta (0, 0)
Screenshot: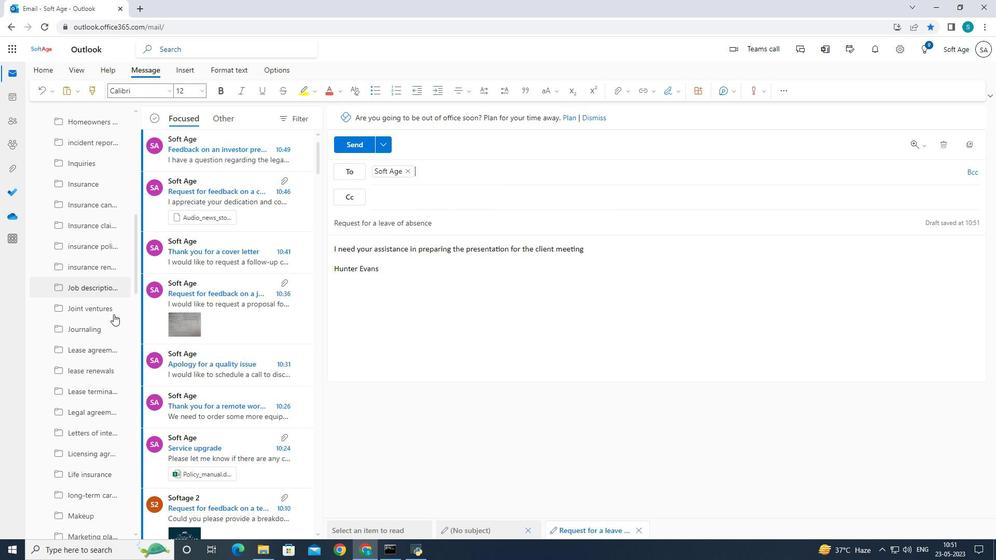 
Action: Mouse scrolled (114, 313) with delta (0, 0)
Screenshot: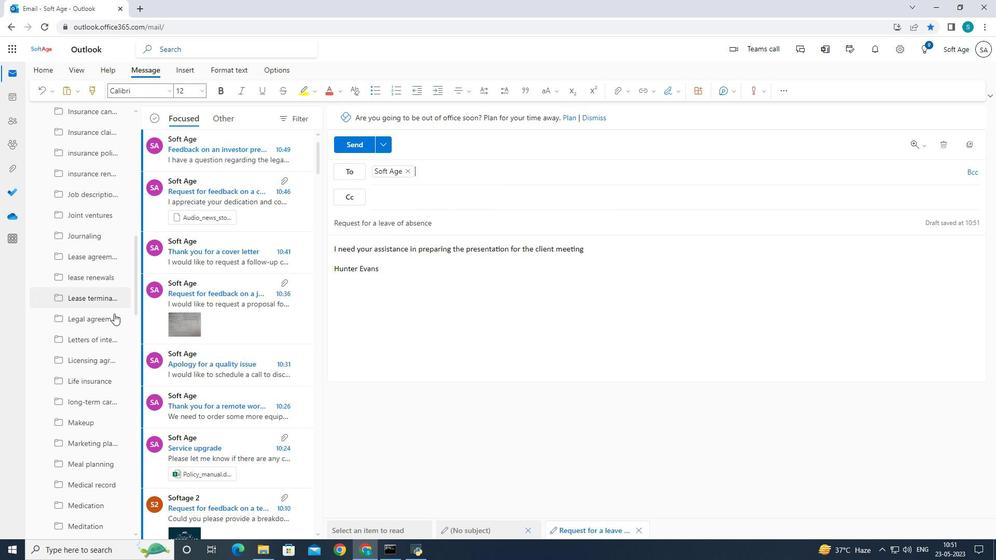
Action: Mouse moved to (116, 311)
Screenshot: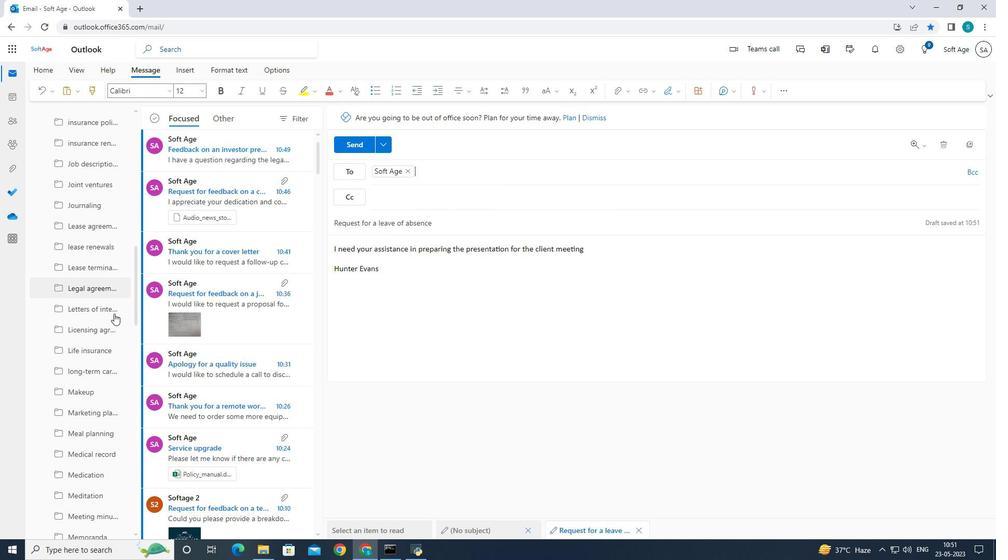 
Action: Mouse scrolled (116, 311) with delta (0, 0)
Screenshot: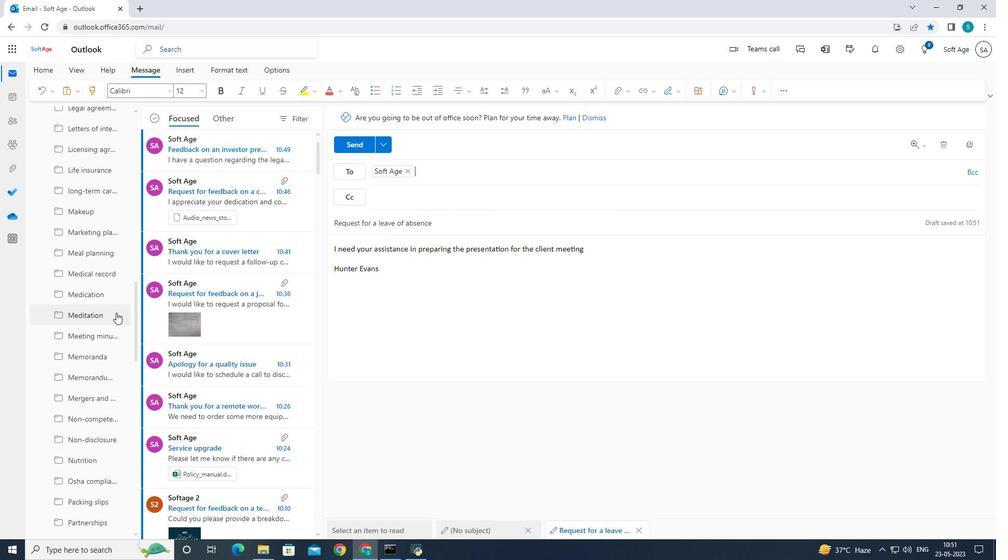 
Action: Mouse scrolled (116, 311) with delta (0, 0)
Screenshot: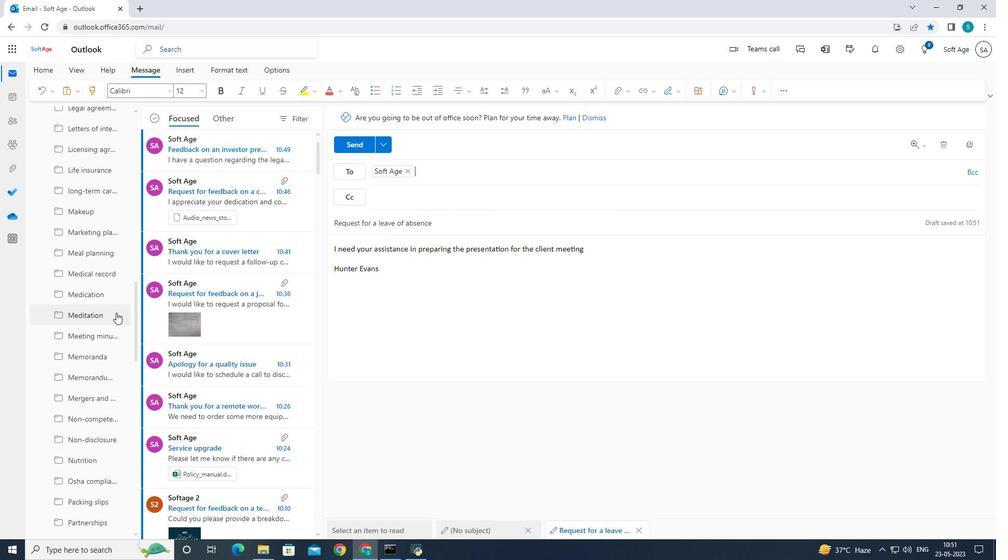
Action: Mouse scrolled (116, 311) with delta (0, 0)
Screenshot: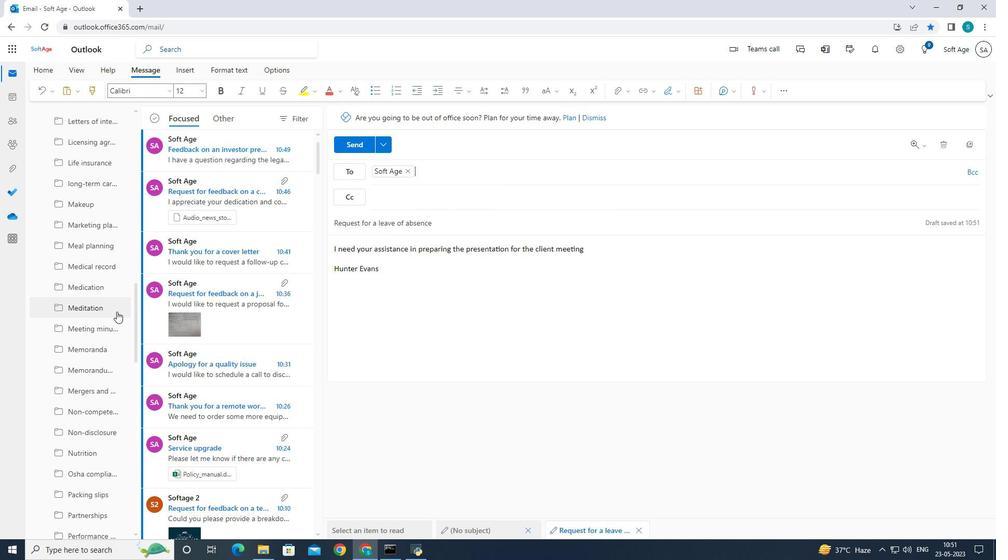 
Action: Mouse scrolled (116, 311) with delta (0, 0)
Screenshot: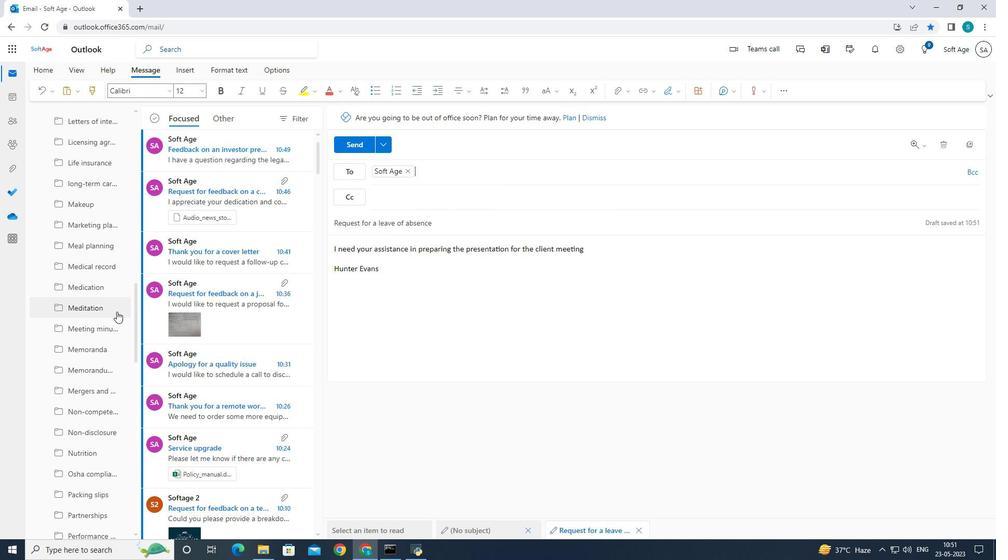 
Action: Mouse moved to (117, 311)
Screenshot: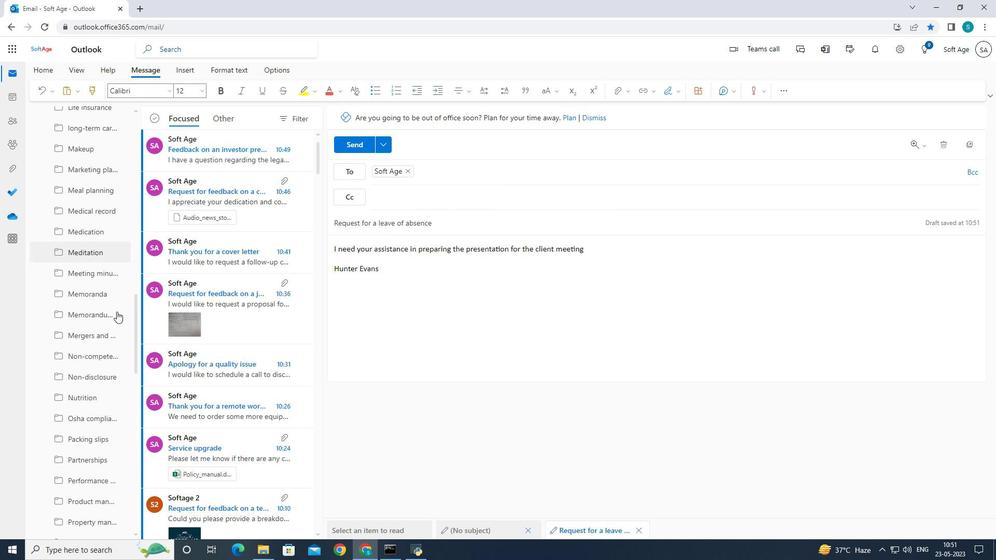 
Action: Mouse scrolled (117, 310) with delta (0, 0)
Screenshot: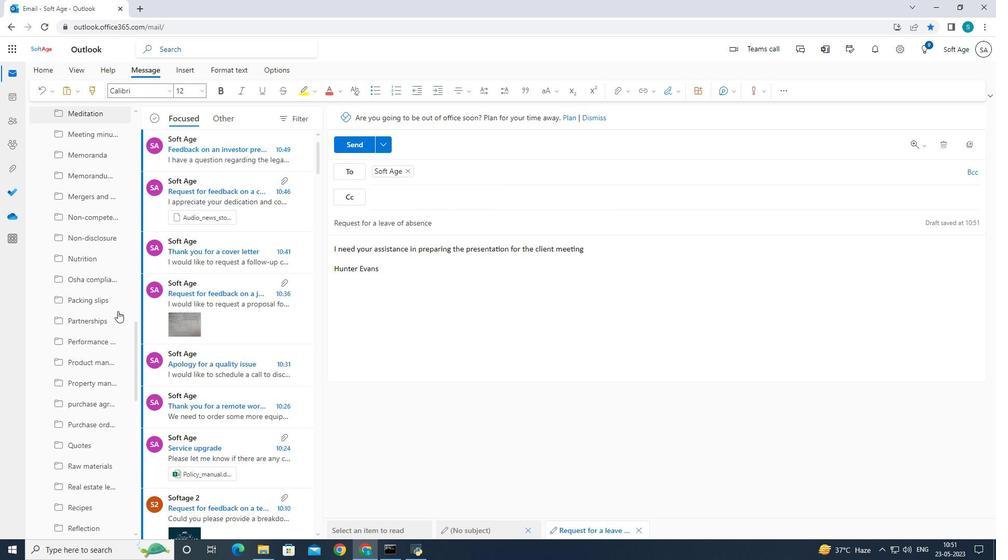 
Action: Mouse scrolled (117, 310) with delta (0, 0)
Screenshot: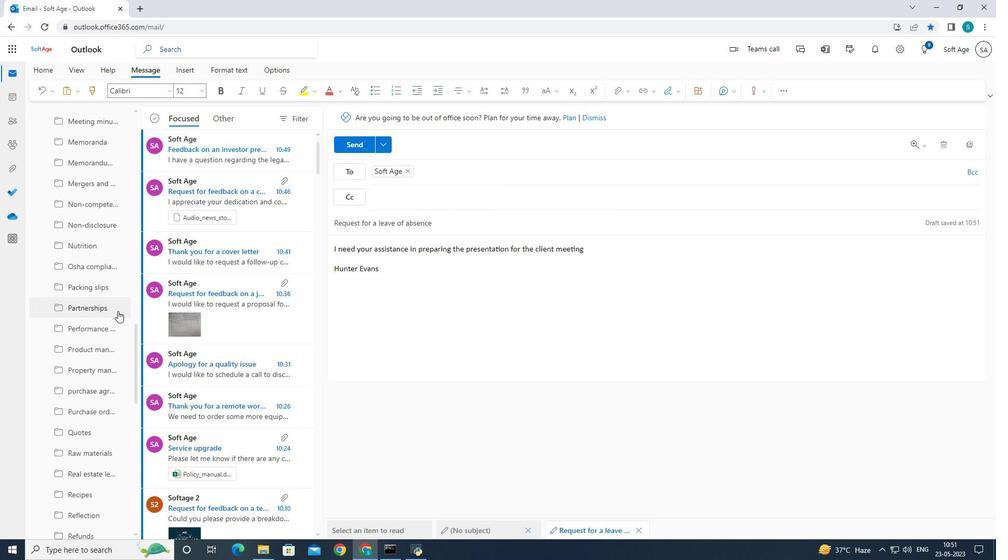 
Action: Mouse scrolled (117, 310) with delta (0, 0)
Screenshot: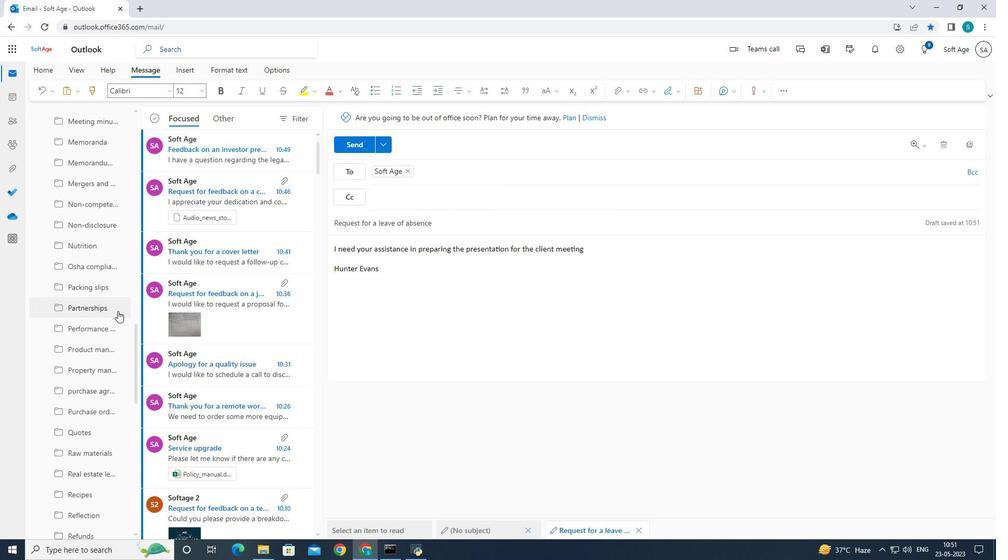 
Action: Mouse scrolled (117, 310) with delta (0, 0)
Screenshot: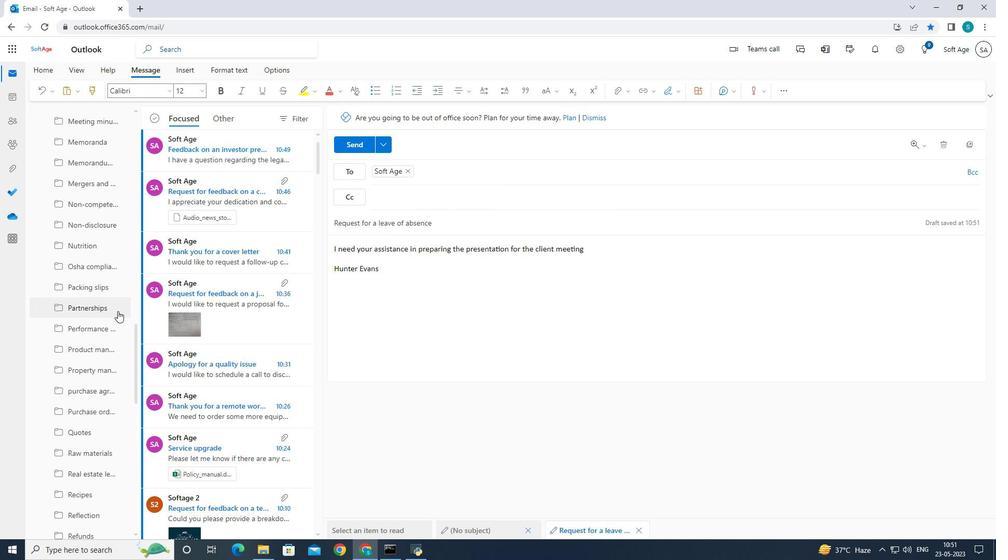 
Action: Mouse scrolled (117, 310) with delta (0, 0)
Screenshot: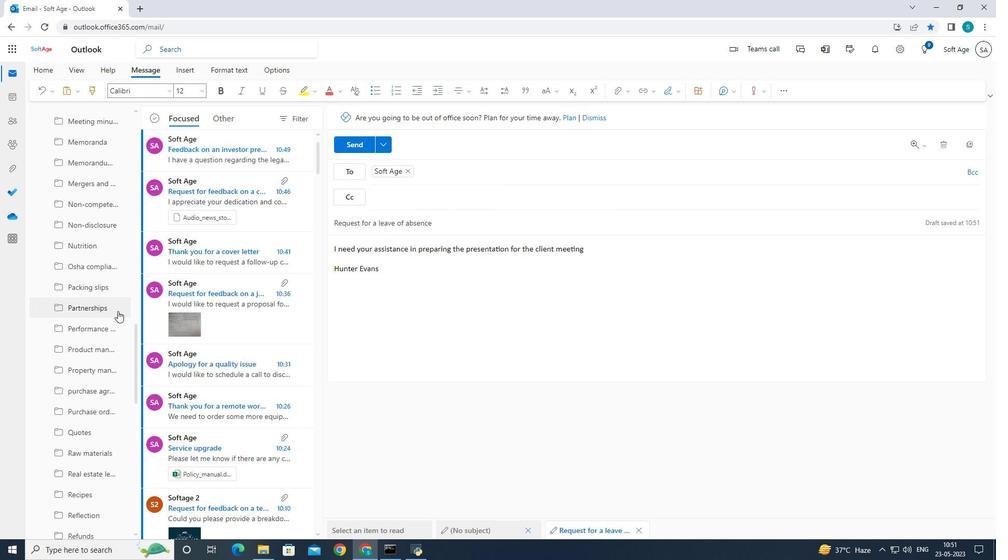 
Action: Mouse moved to (117, 311)
Screenshot: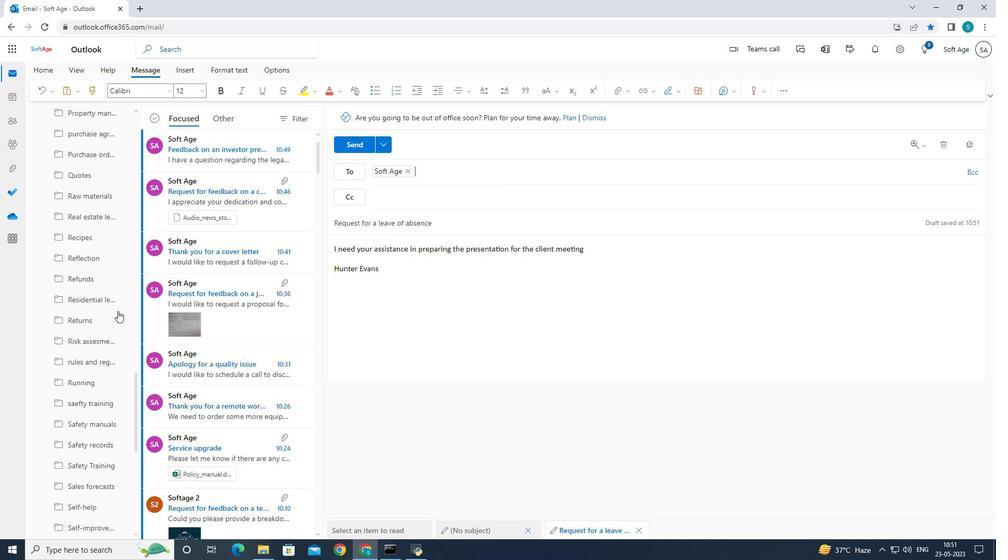 
Action: Mouse scrolled (117, 310) with delta (0, 0)
Screenshot: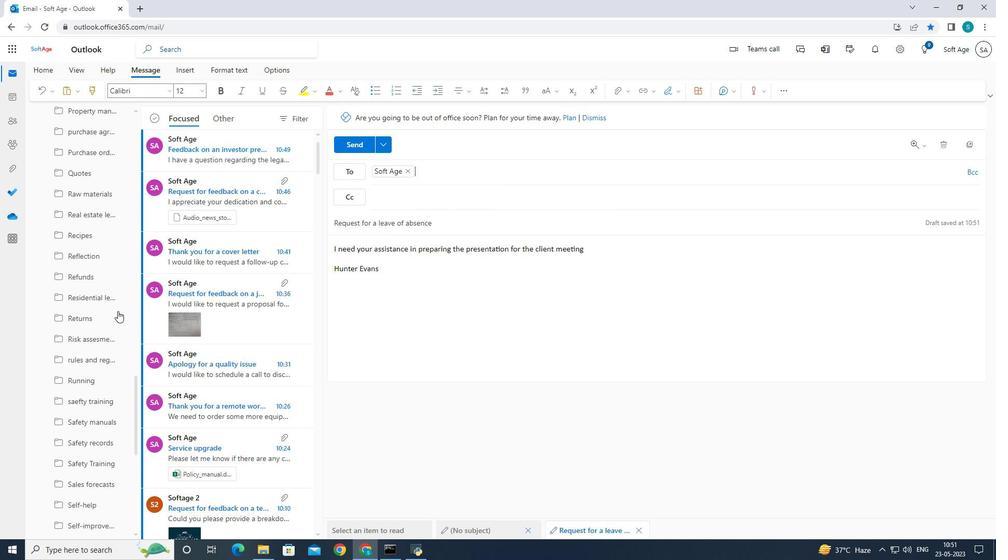 
Action: Mouse scrolled (117, 310) with delta (0, 0)
Screenshot: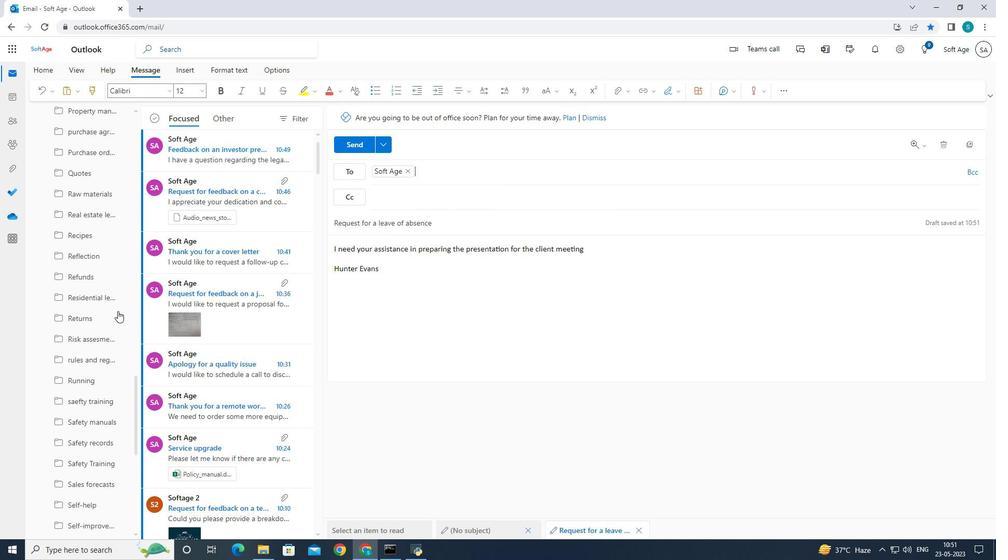 
Action: Mouse scrolled (117, 310) with delta (0, 0)
Screenshot: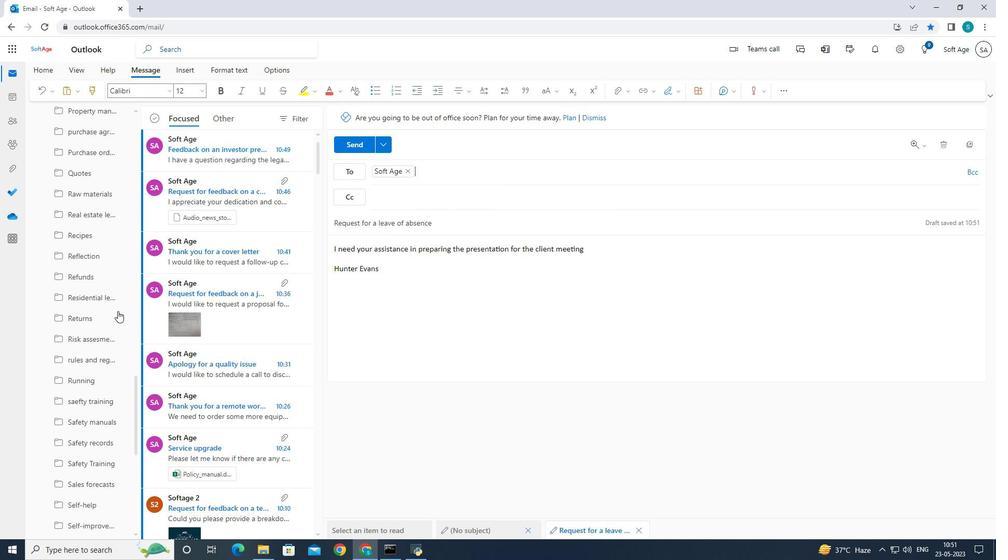 
Action: Mouse scrolled (117, 310) with delta (0, 0)
Screenshot: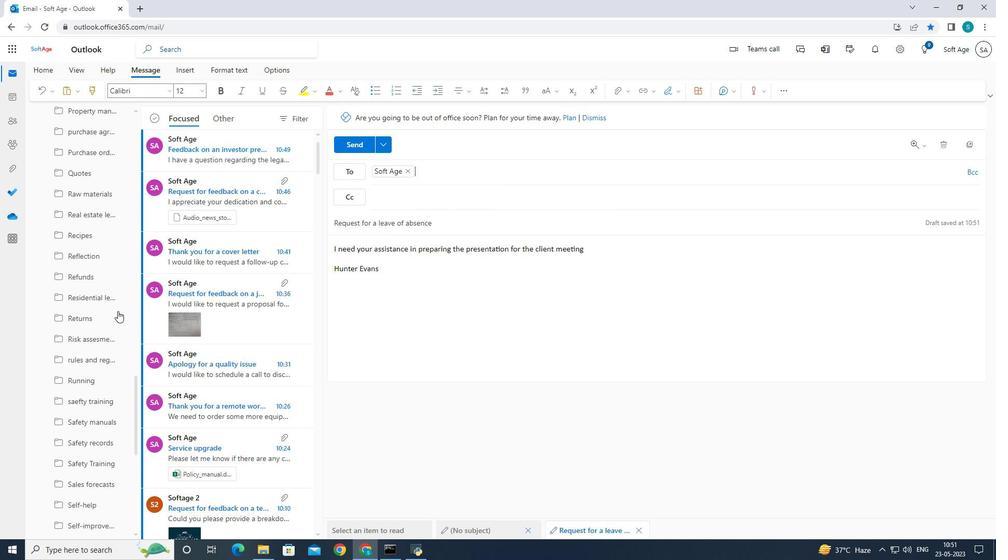 
Action: Mouse scrolled (117, 310) with delta (0, 0)
Screenshot: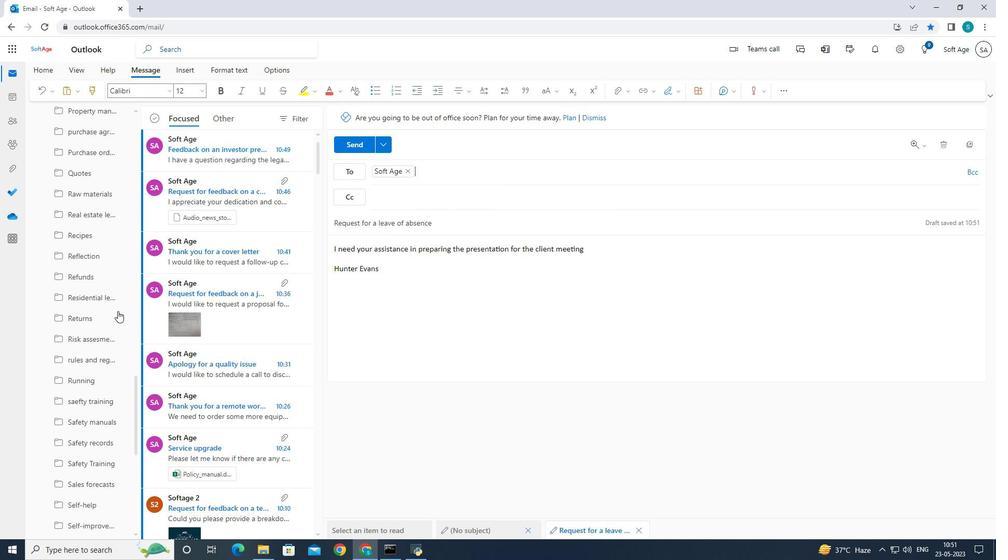 
Action: Mouse moved to (118, 311)
Screenshot: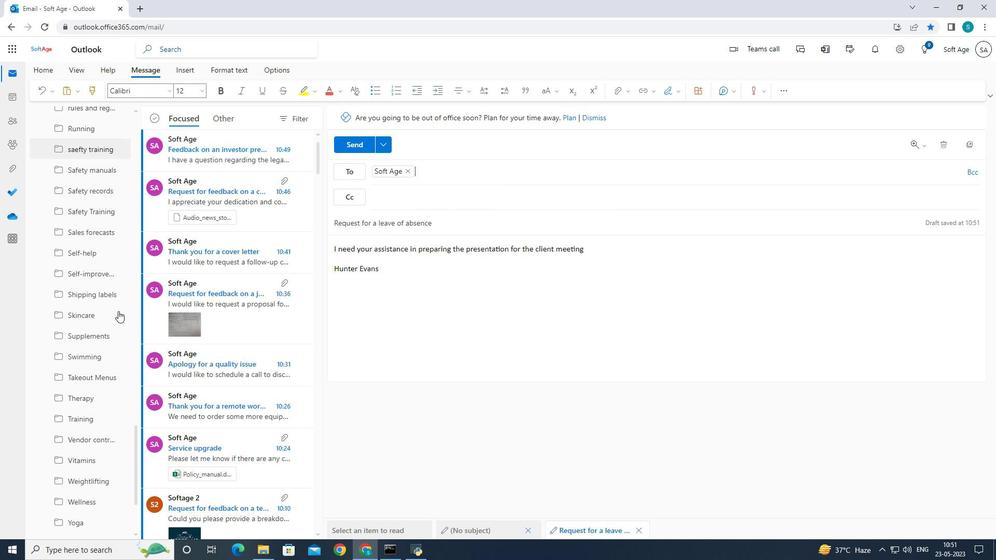 
Action: Mouse scrolled (118, 310) with delta (0, 0)
Screenshot: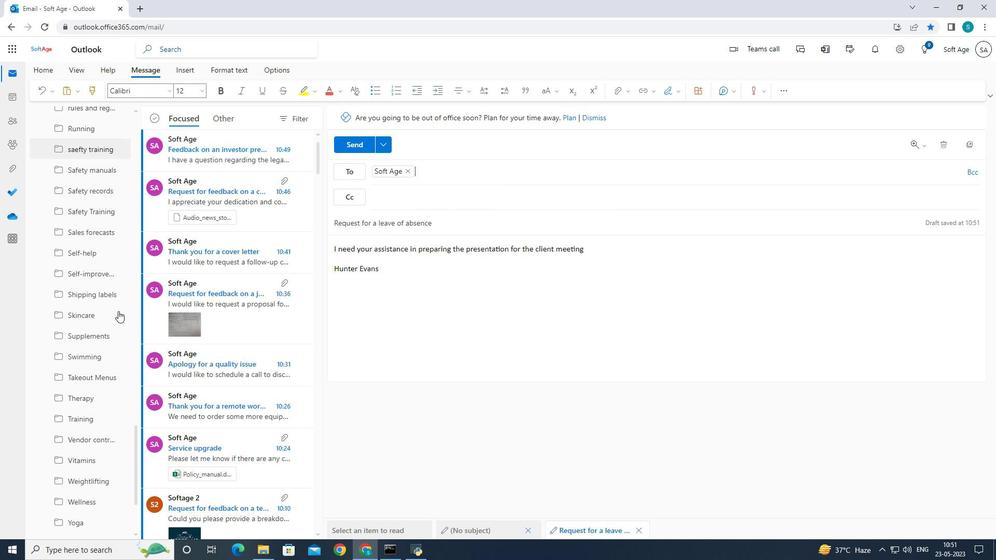 
Action: Mouse scrolled (118, 310) with delta (0, 0)
Screenshot: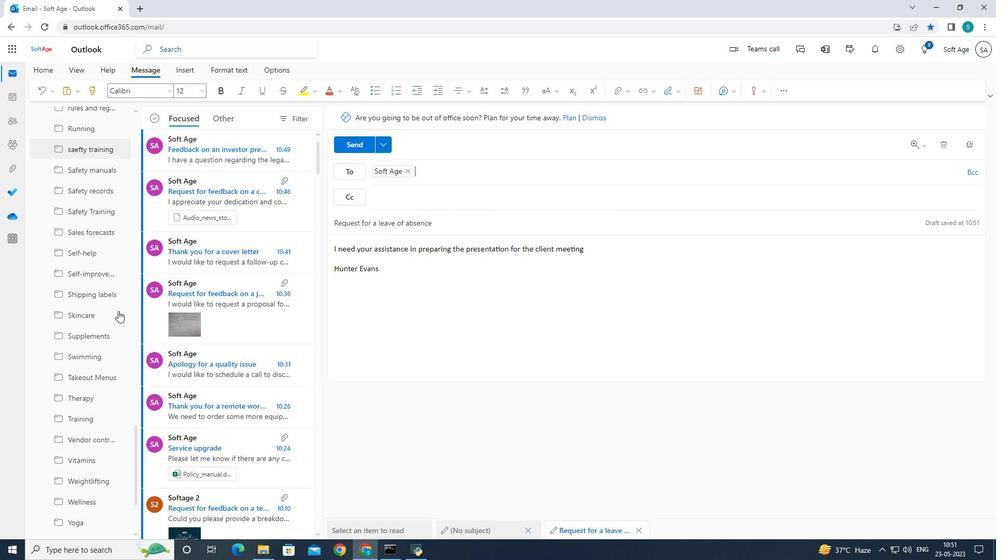 
Action: Mouse scrolled (118, 310) with delta (0, 0)
Screenshot: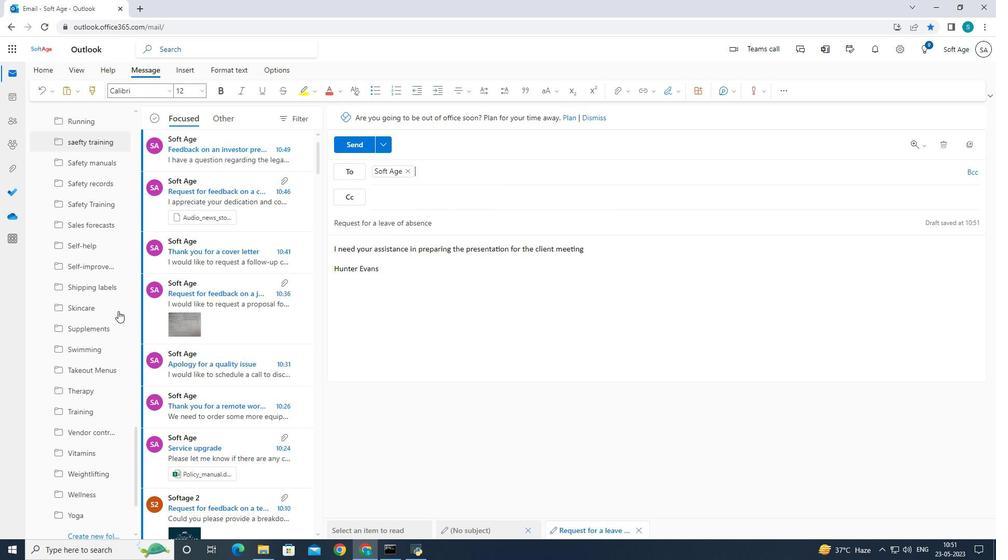 
Action: Mouse scrolled (118, 310) with delta (0, 0)
Screenshot: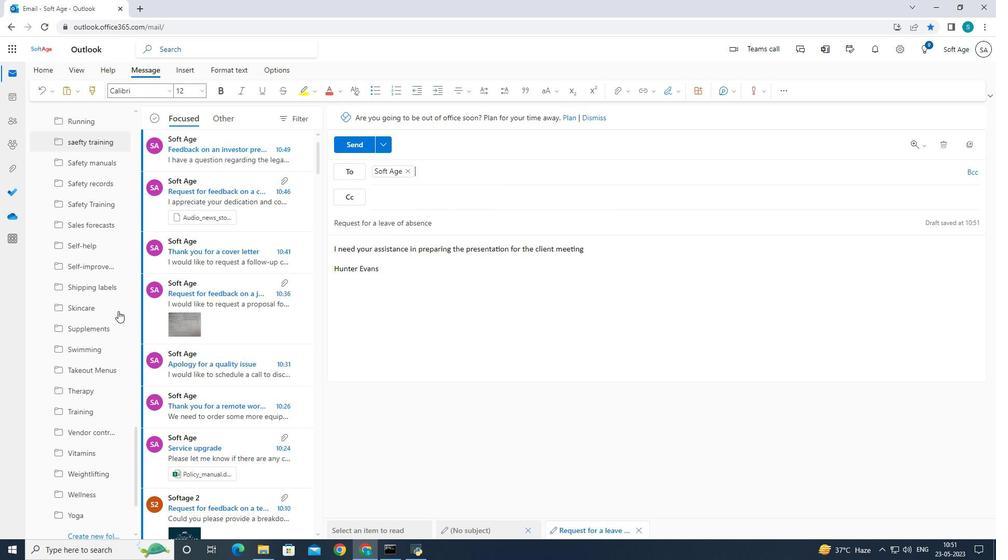 
Action: Mouse scrolled (118, 310) with delta (0, 0)
Screenshot: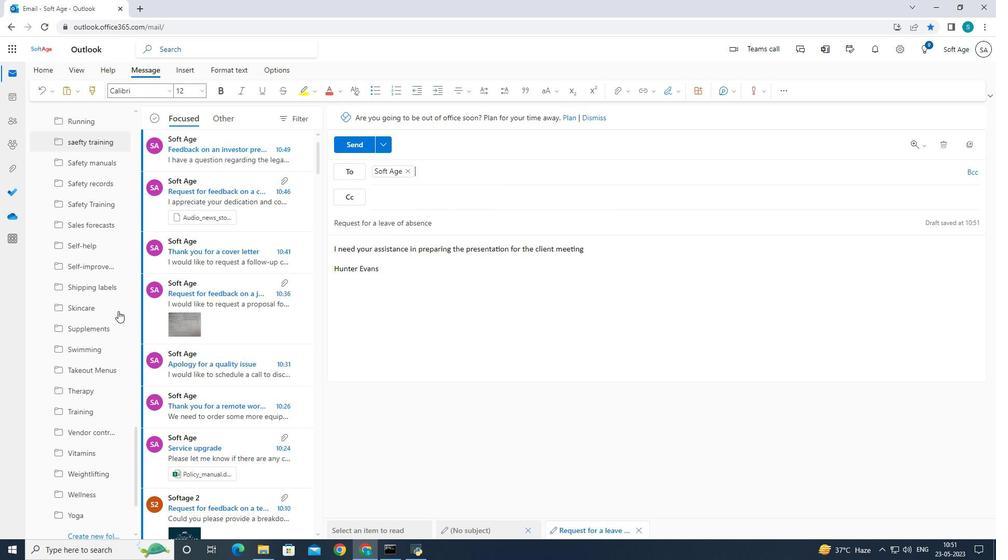 
Action: Mouse moved to (119, 311)
Screenshot: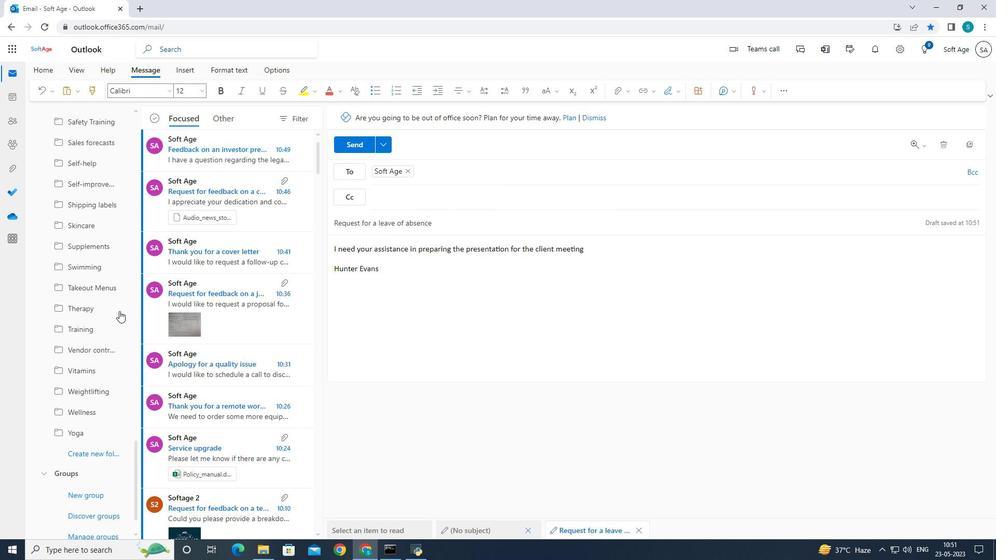
Action: Mouse scrolled (119, 310) with delta (0, 0)
Screenshot: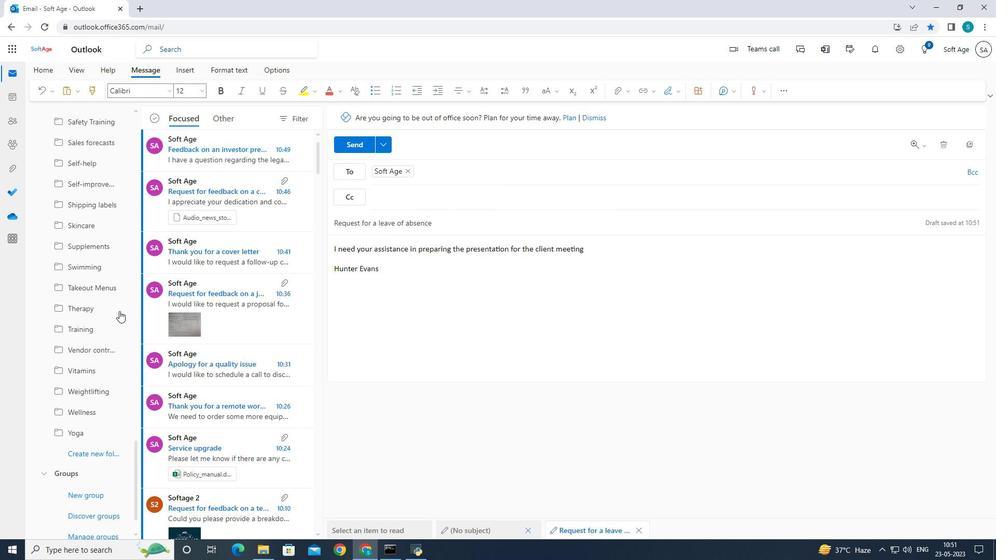 
Action: Mouse scrolled (119, 310) with delta (0, 0)
Screenshot: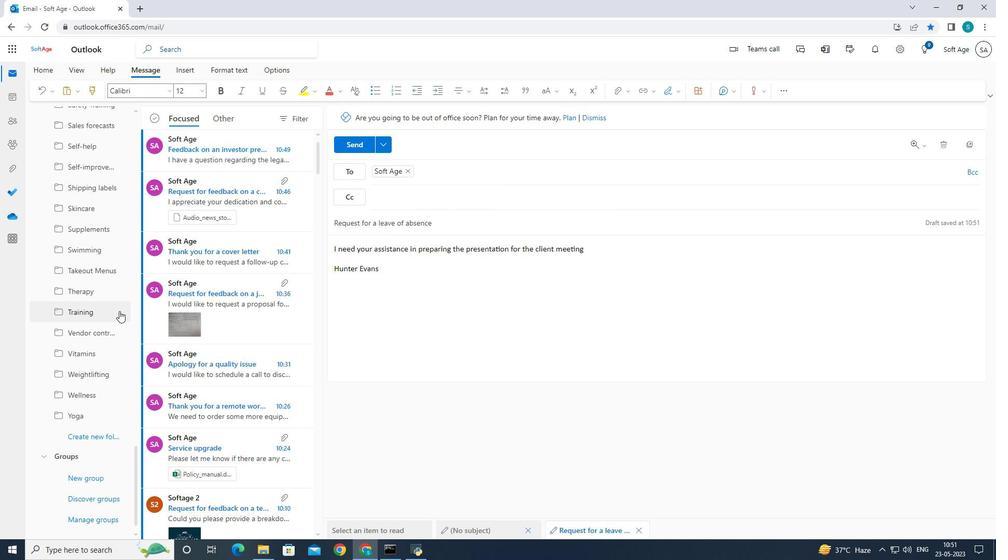 
Action: Mouse scrolled (119, 310) with delta (0, 0)
Screenshot: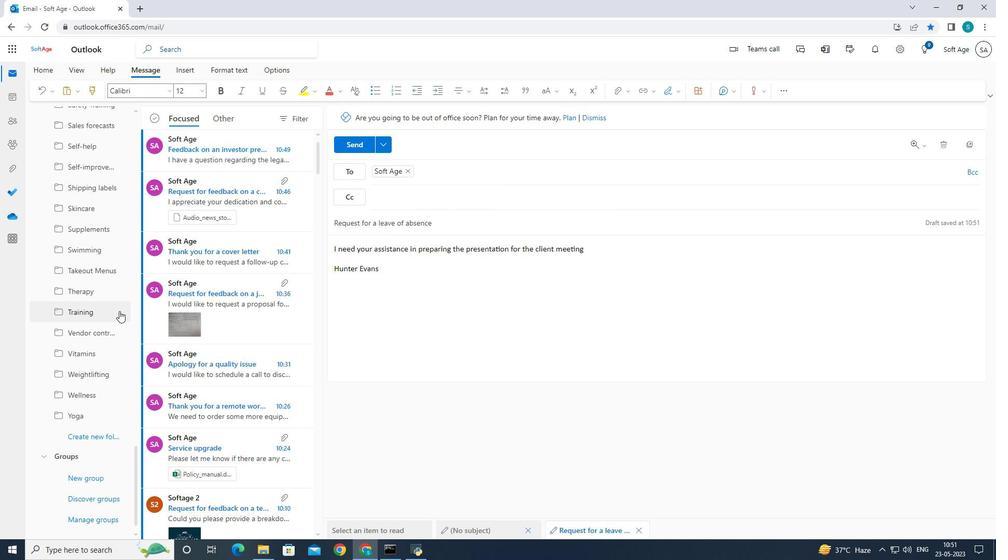 
Action: Mouse scrolled (119, 310) with delta (0, 0)
Screenshot: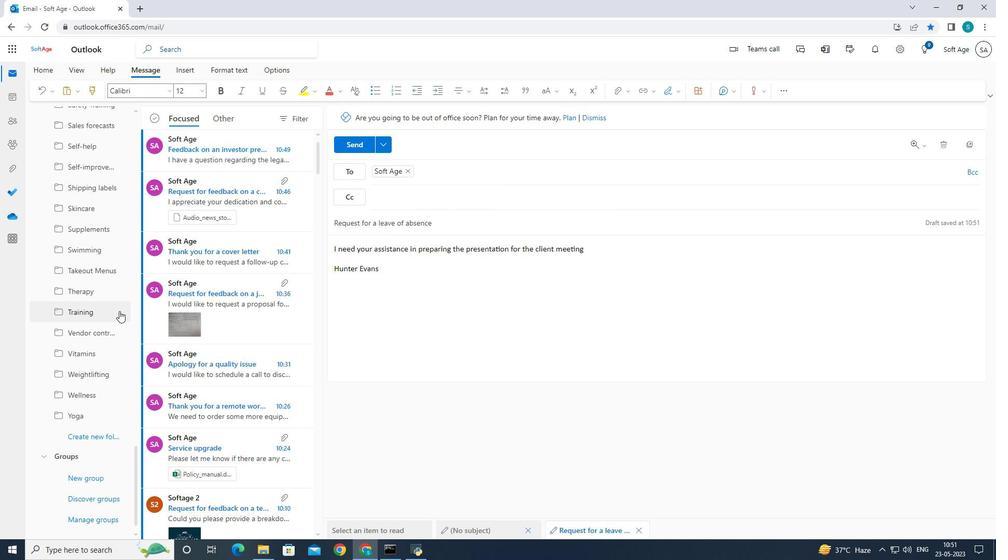 
Action: Mouse scrolled (119, 310) with delta (0, 0)
Screenshot: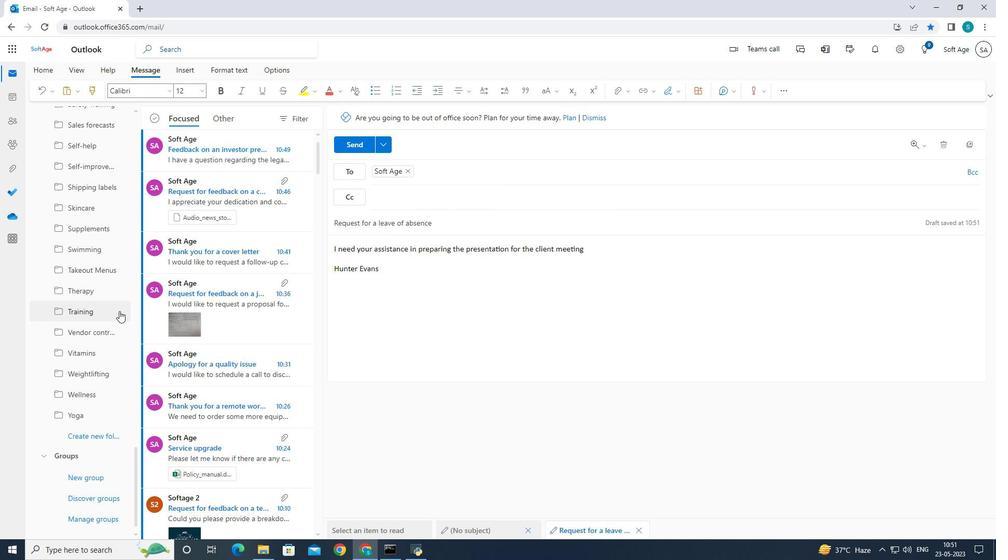 
Action: Mouse moved to (92, 440)
Screenshot: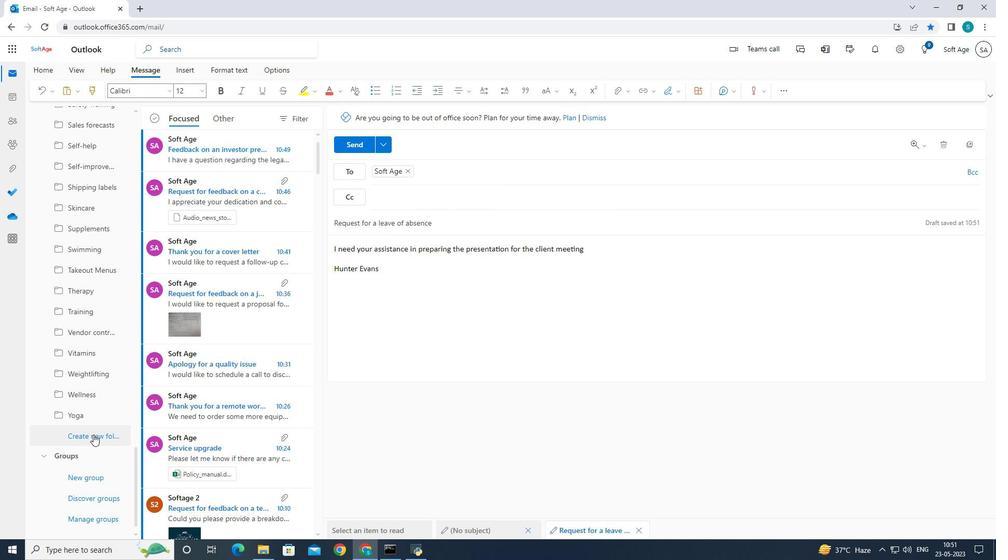 
Action: Mouse pressed left at (92, 440)
Screenshot: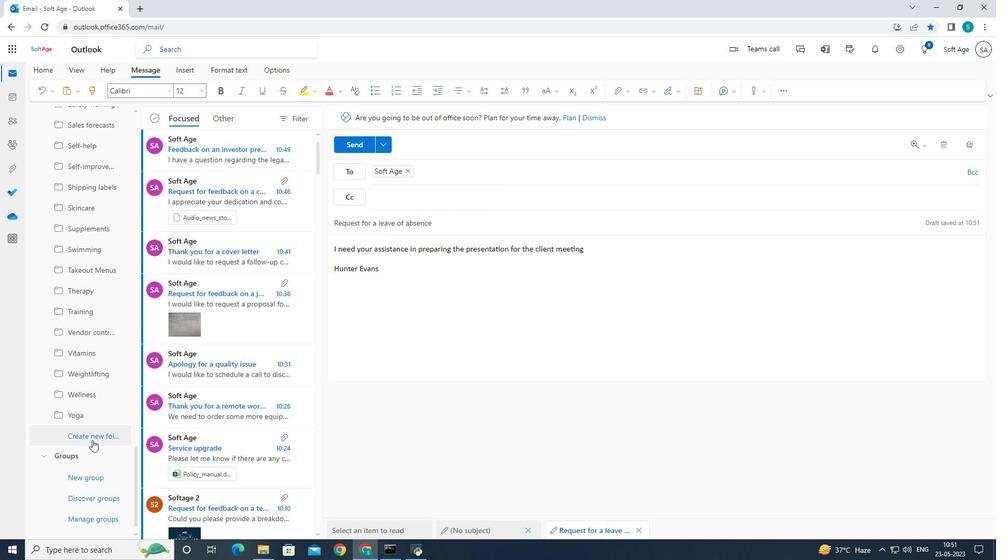 
Action: Mouse moved to (130, 400)
Screenshot: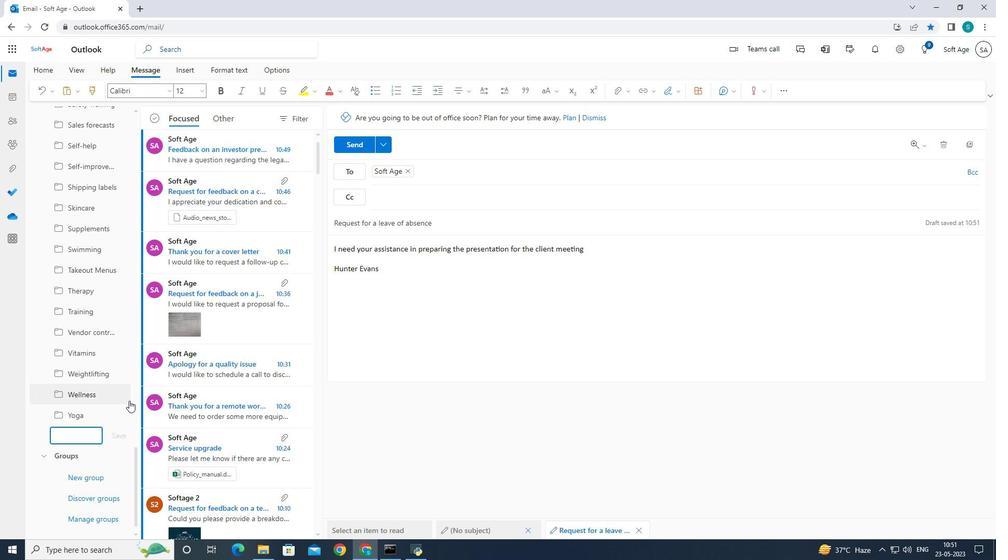 
Action: Key pressed <Key.shift>Party<Key.space><Key.shift>Planning
Screenshot: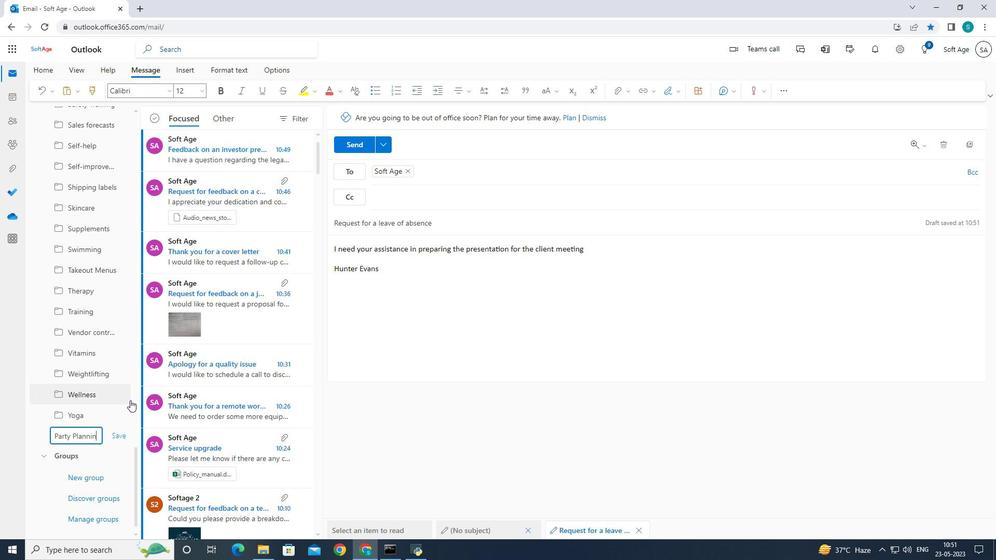 
Action: Mouse moved to (116, 434)
Screenshot: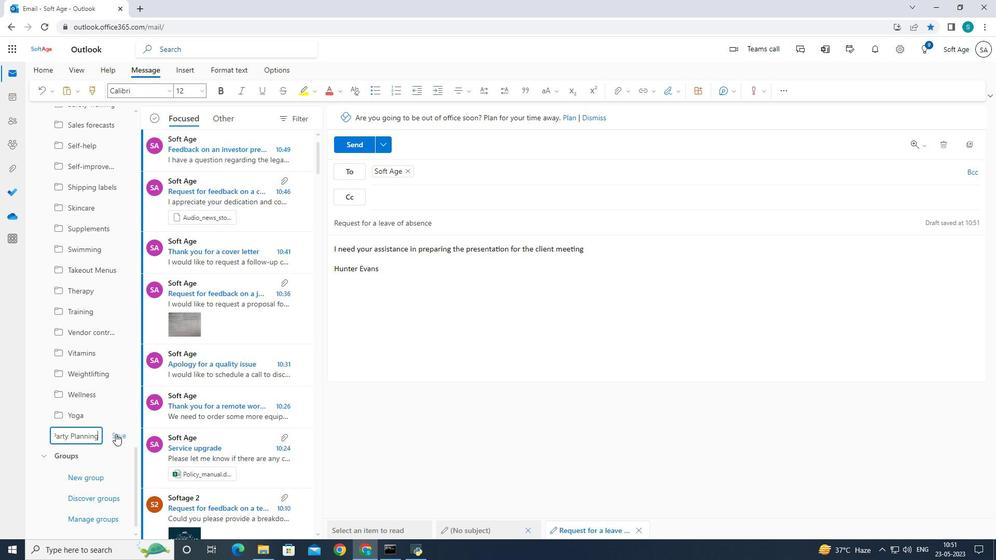 
Action: Mouse pressed left at (116, 434)
Screenshot: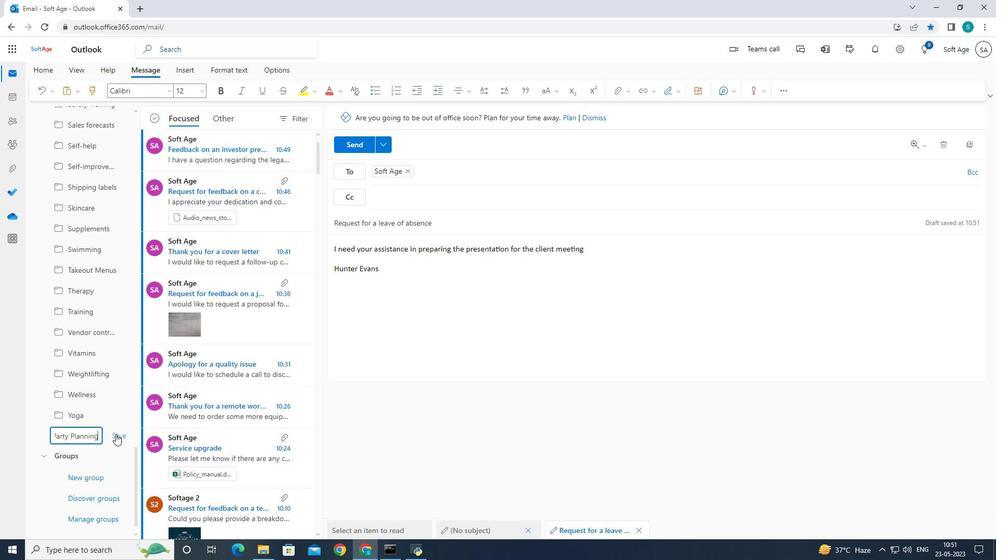 
Action: Mouse moved to (352, 148)
Screenshot: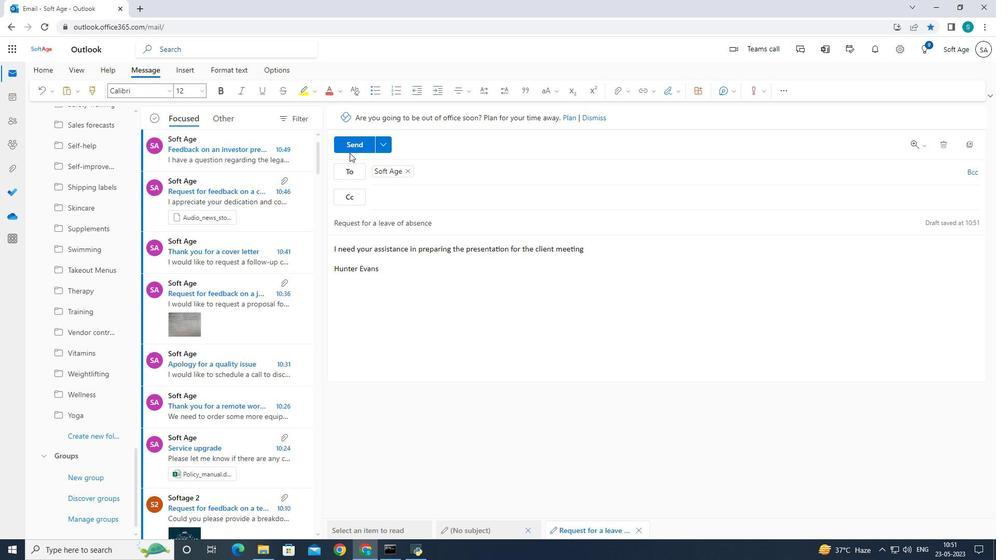 
Action: Mouse pressed left at (352, 148)
Screenshot: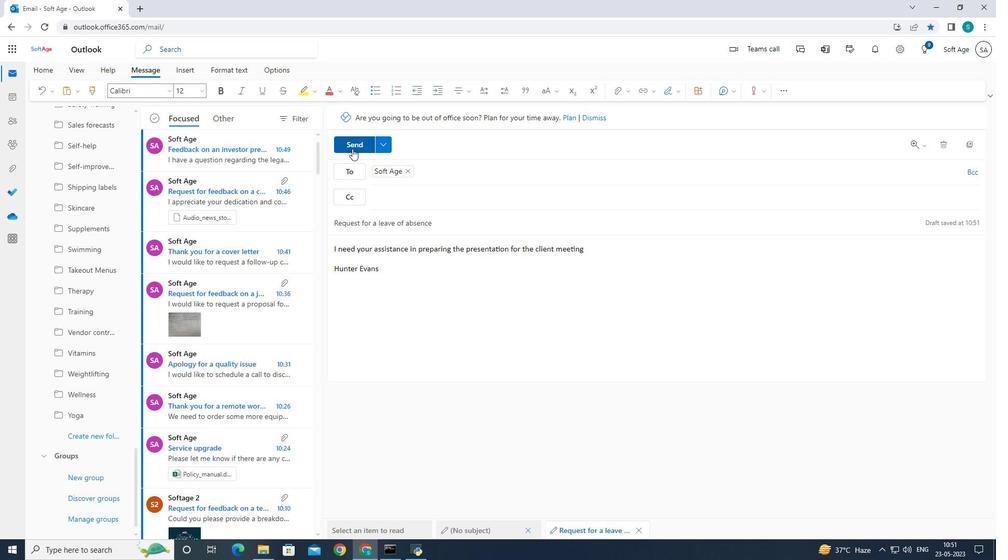 
Action: Mouse moved to (353, 147)
Screenshot: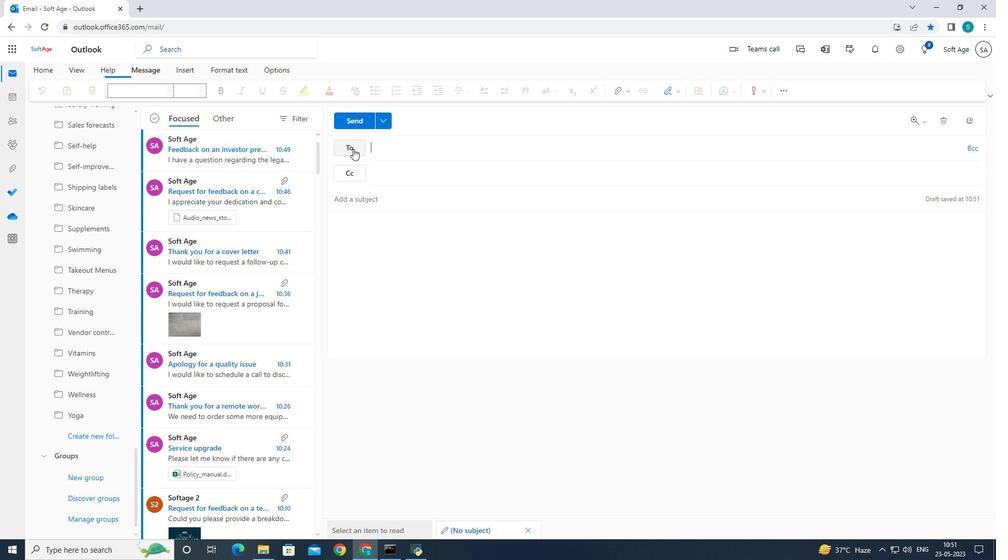 
